 Task: Look for space in Sassuolo, Italy from 2nd September, 2023 to 10th September, 2023 for 1 adult in price range Rs.5000 to Rs.16000. Place can be private room with 1  bedroom having 1 bed and 1 bathroom. Property type can be house, flat, guest house, hotel. Booking option can be shelf check-in. Required host language is English.
Action: Mouse moved to (428, 120)
Screenshot: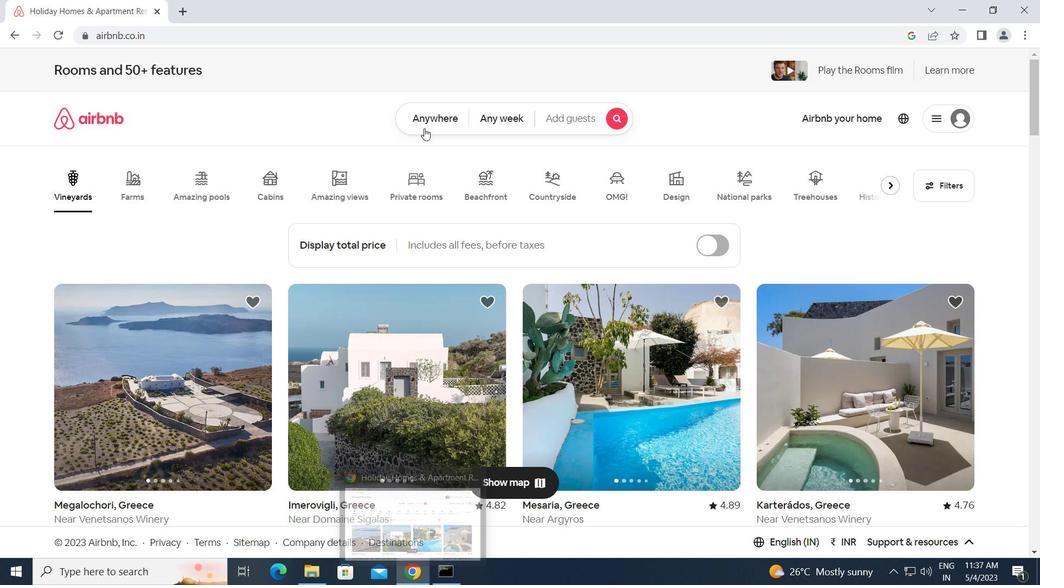 
Action: Mouse pressed left at (428, 120)
Screenshot: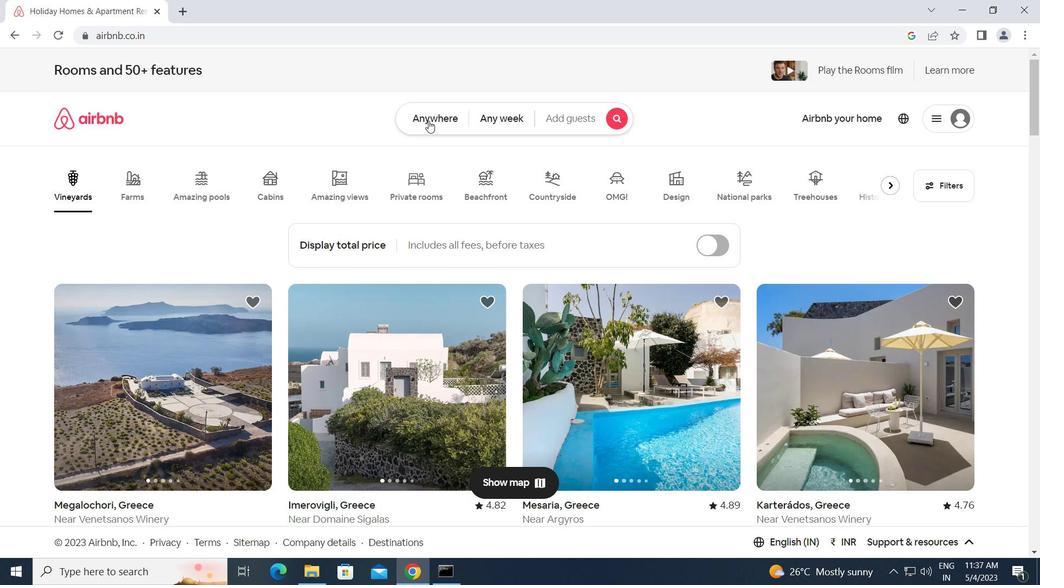 
Action: Mouse moved to (366, 170)
Screenshot: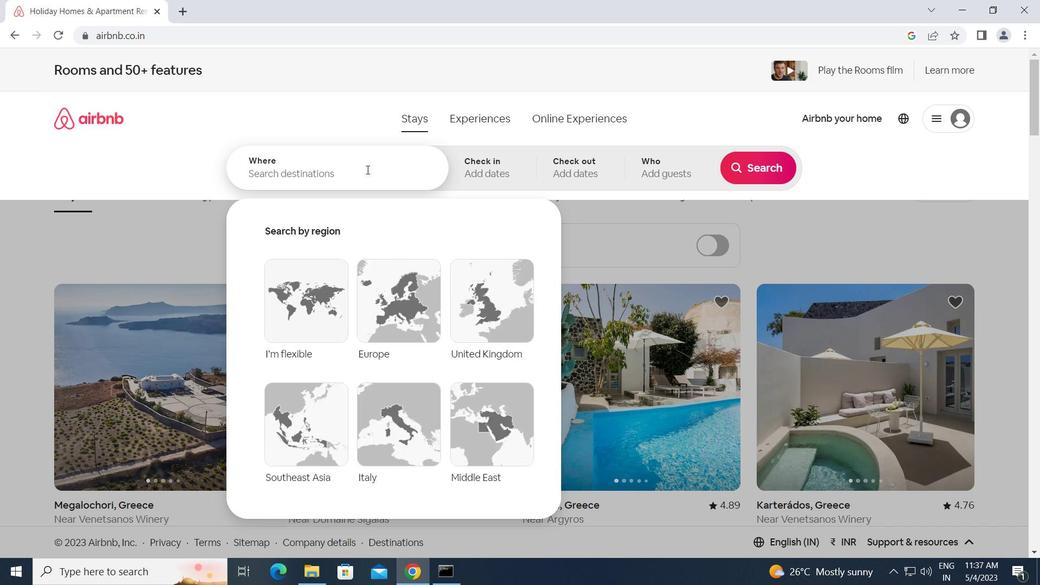 
Action: Mouse pressed left at (366, 170)
Screenshot: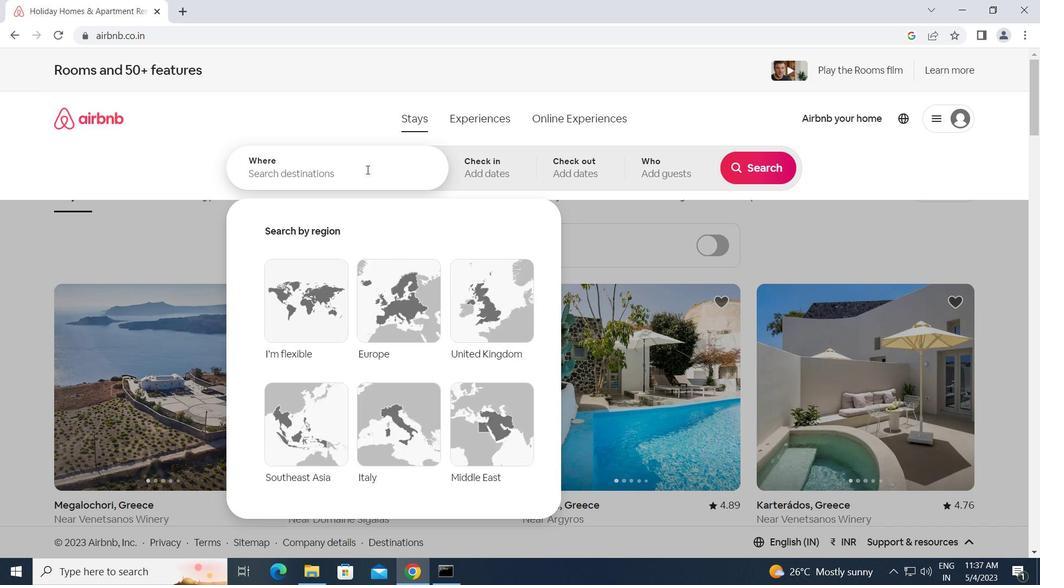 
Action: Key pressed s<Key.caps_lock>assuolo,<Key.space><Key.caps_lock>i<Key.caps_lock>taly<Key.enter>
Screenshot: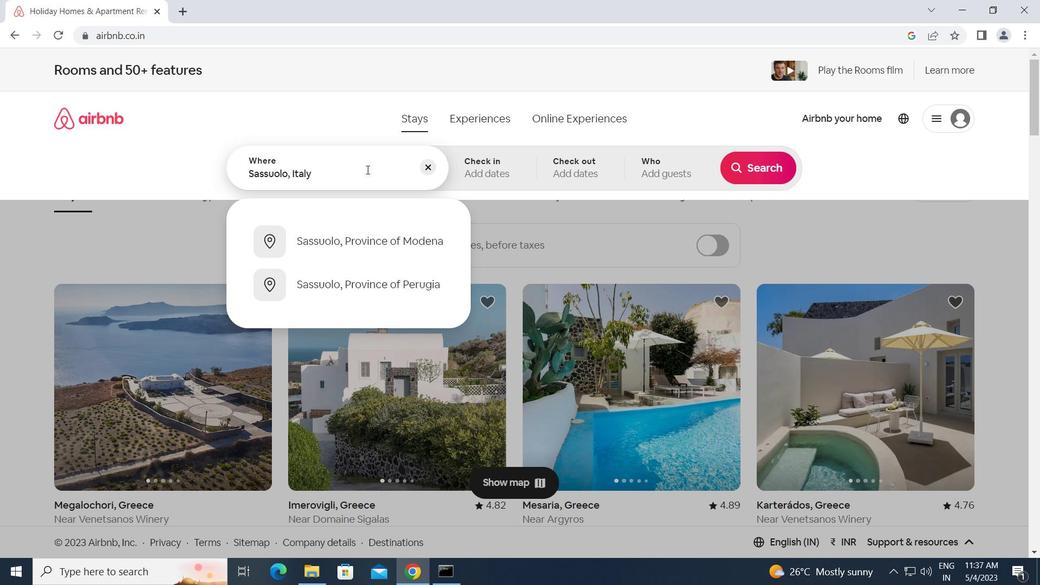 
Action: Mouse moved to (755, 281)
Screenshot: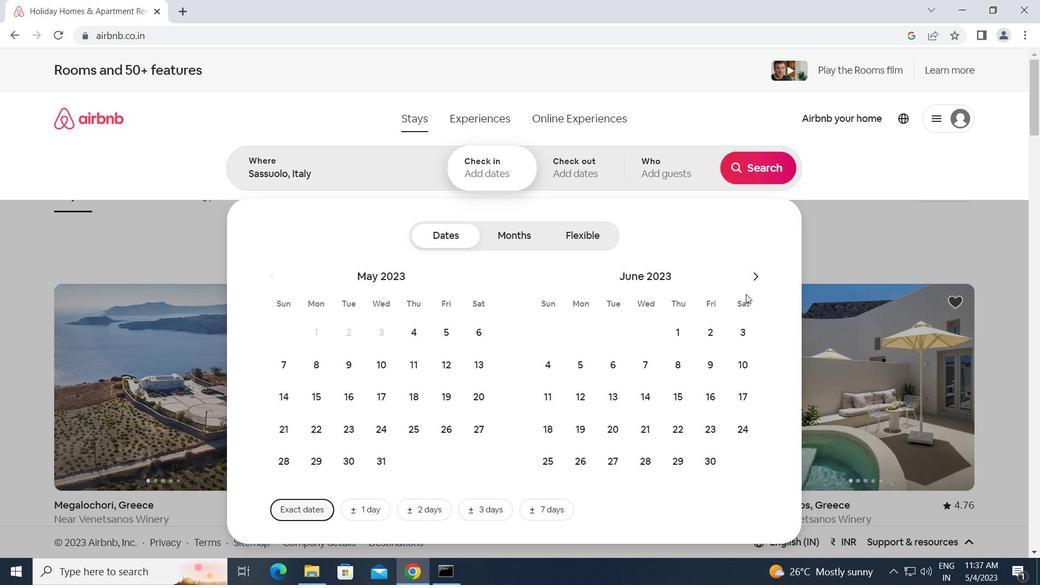 
Action: Mouse pressed left at (755, 281)
Screenshot: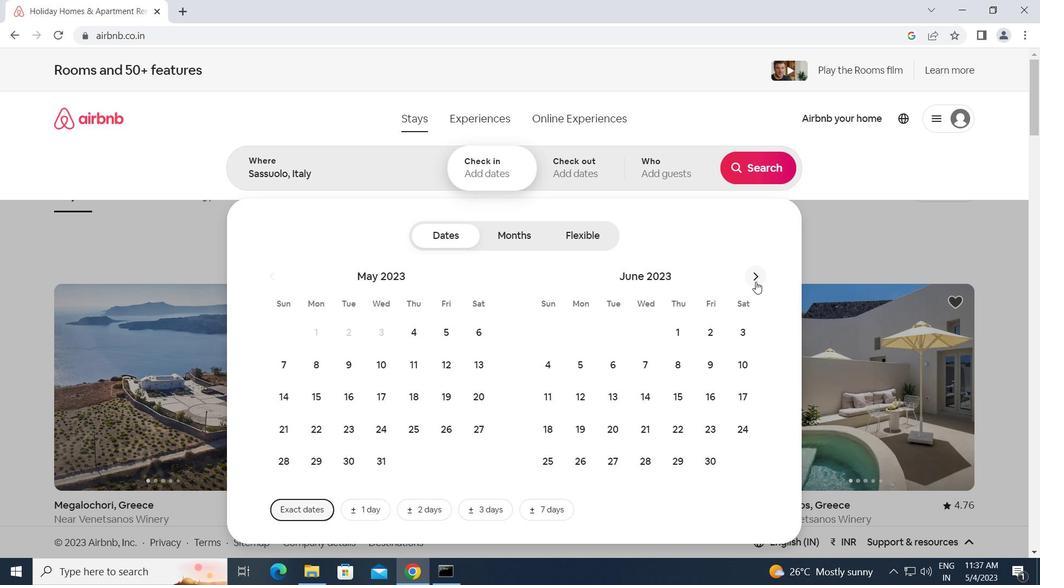 
Action: Mouse pressed left at (755, 281)
Screenshot: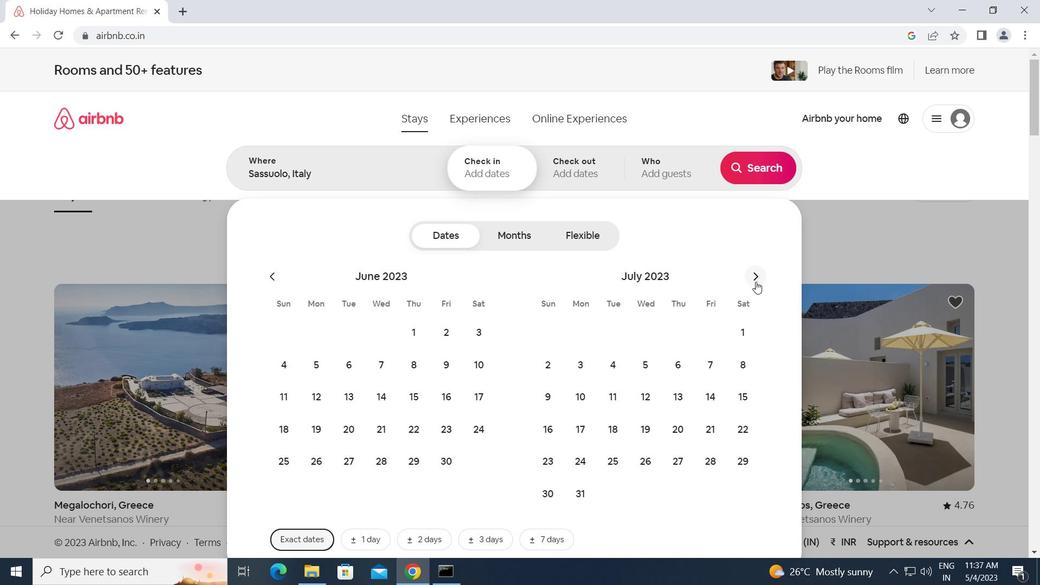 
Action: Mouse pressed left at (755, 281)
Screenshot: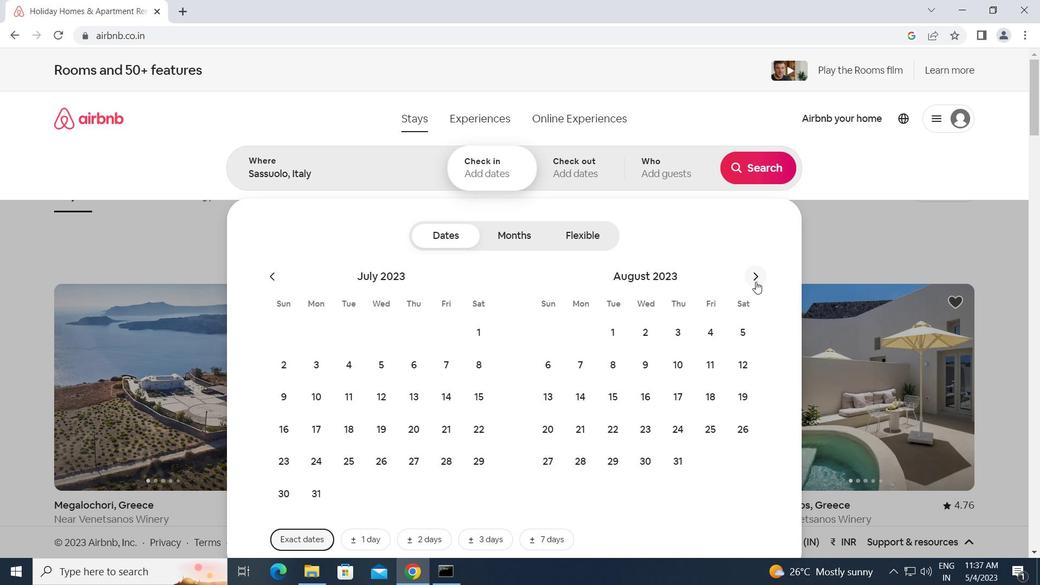 
Action: Mouse moved to (739, 332)
Screenshot: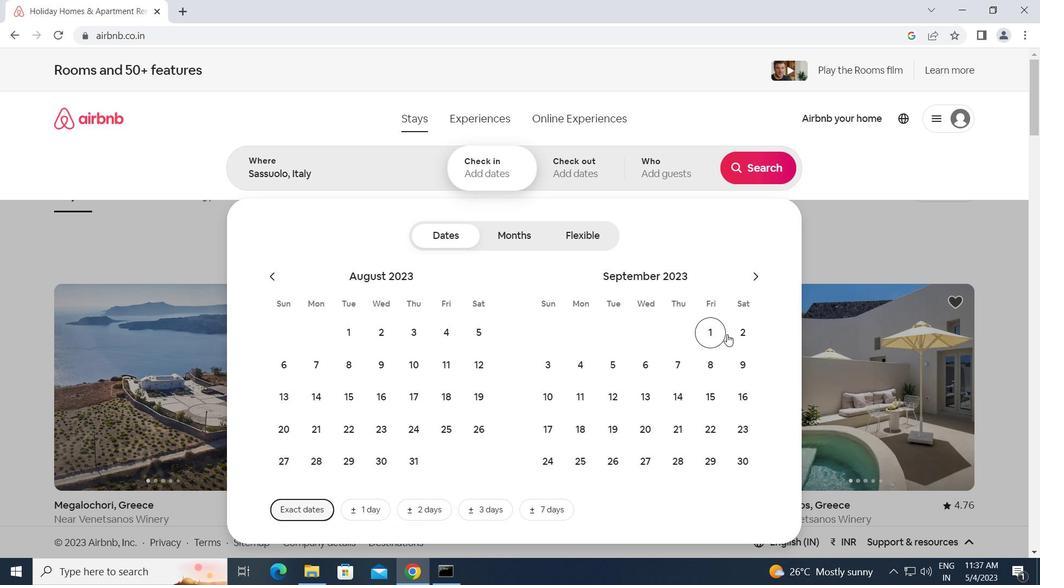 
Action: Mouse pressed left at (739, 332)
Screenshot: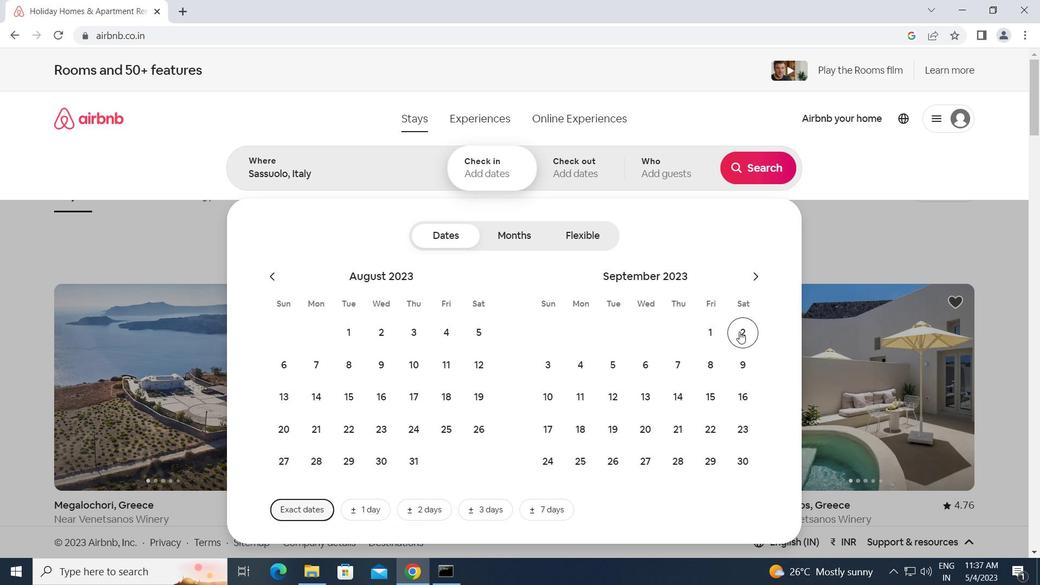 
Action: Mouse moved to (538, 392)
Screenshot: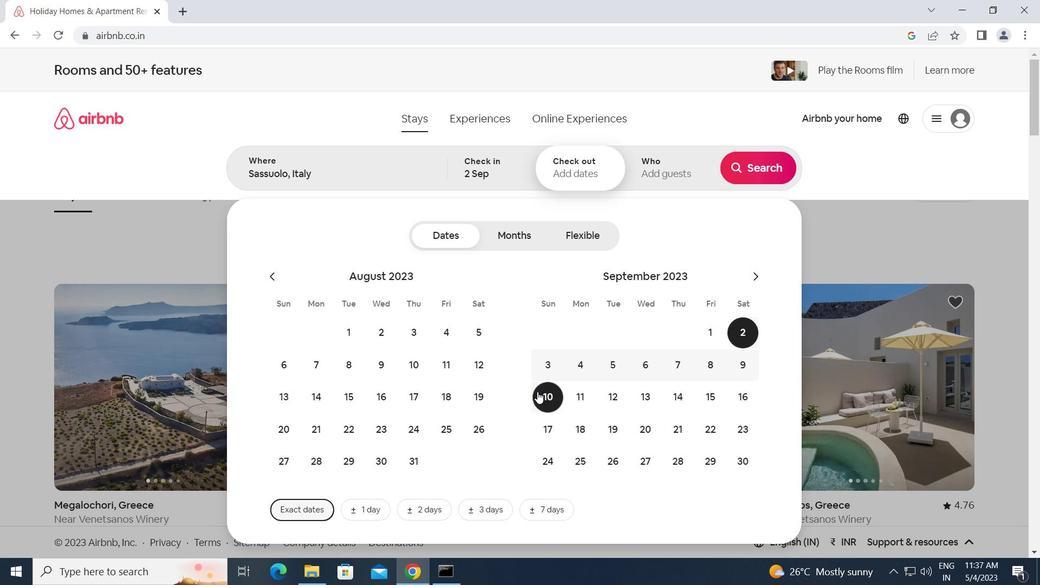 
Action: Mouse pressed left at (538, 392)
Screenshot: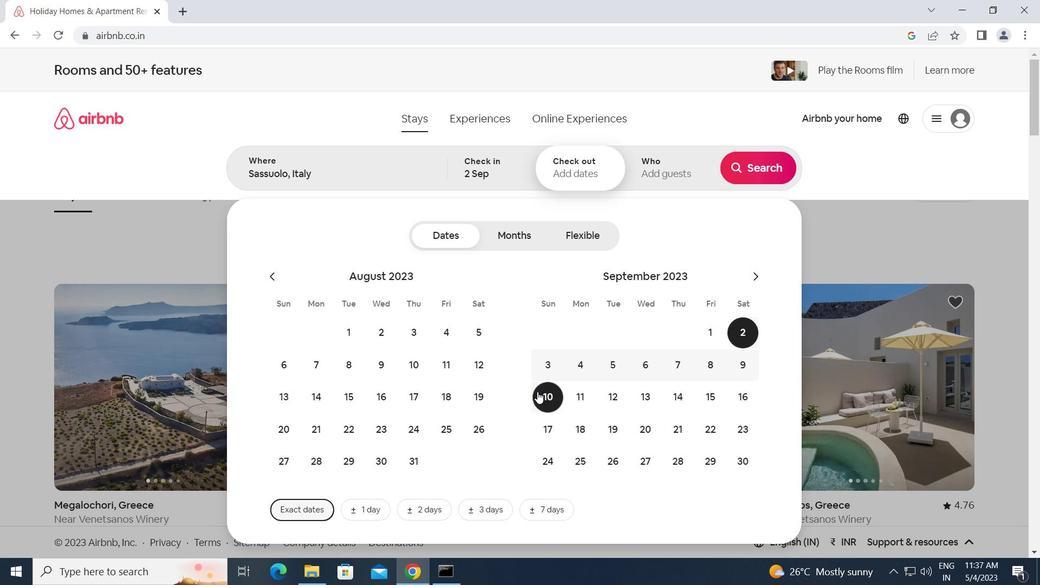 
Action: Mouse moved to (650, 165)
Screenshot: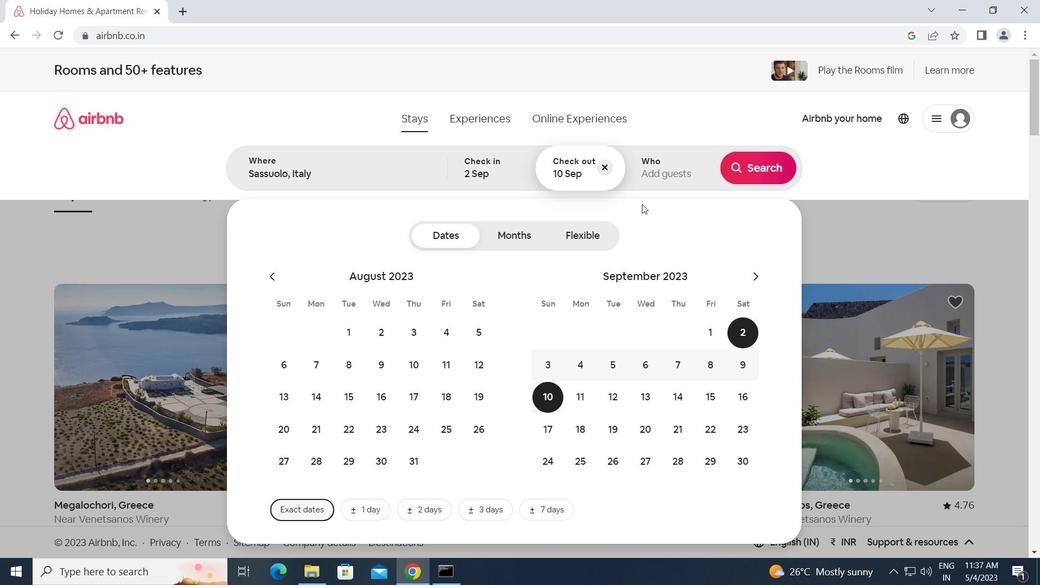 
Action: Mouse pressed left at (650, 165)
Screenshot: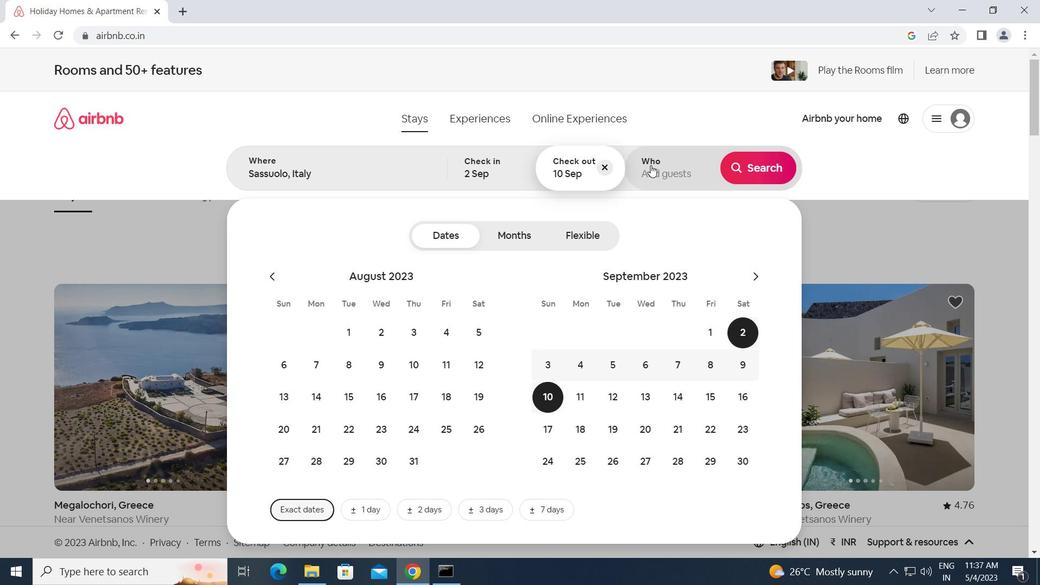 
Action: Mouse moved to (753, 240)
Screenshot: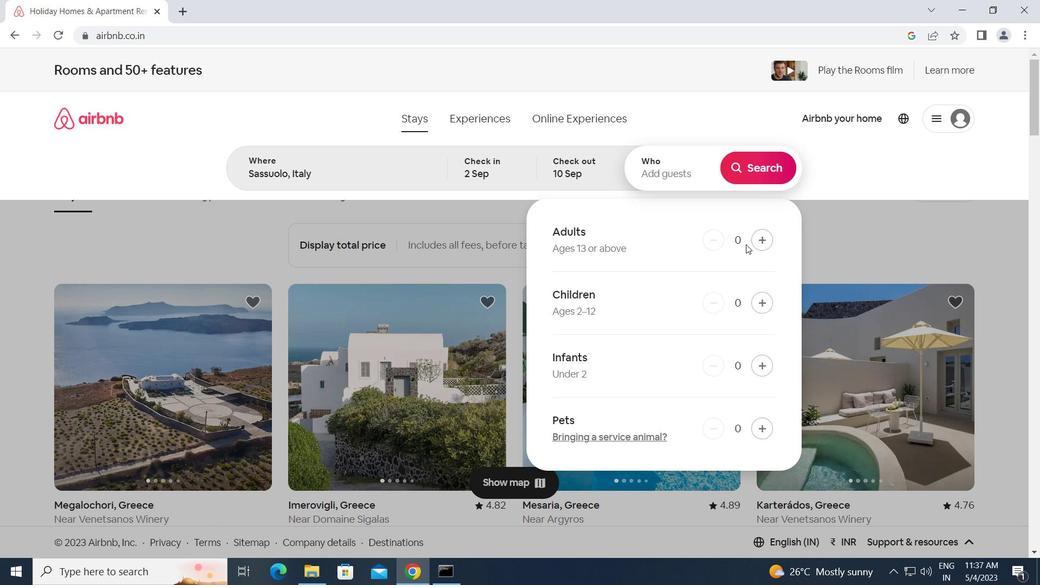 
Action: Mouse pressed left at (753, 240)
Screenshot: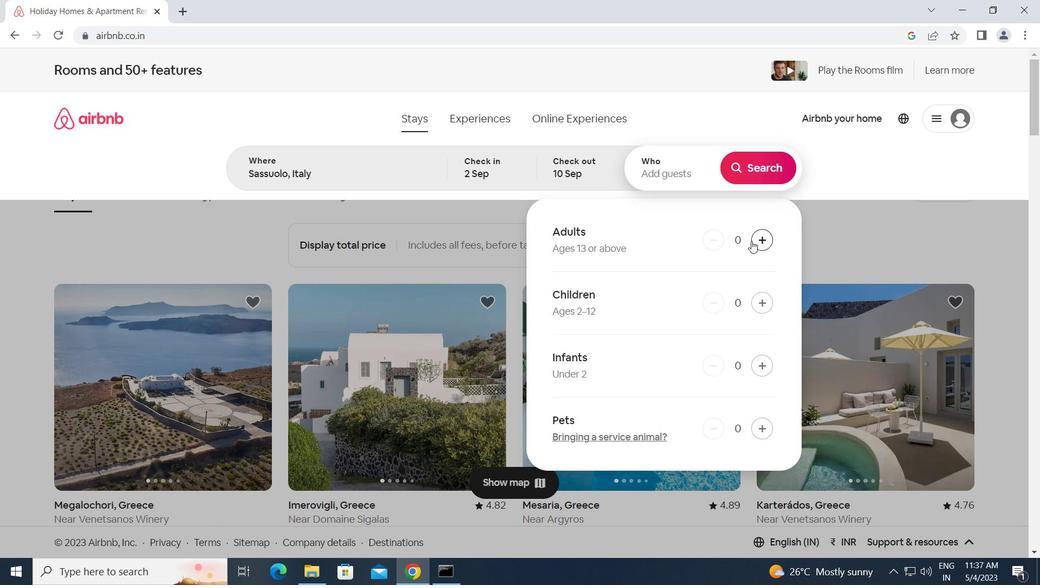 
Action: Mouse moved to (758, 166)
Screenshot: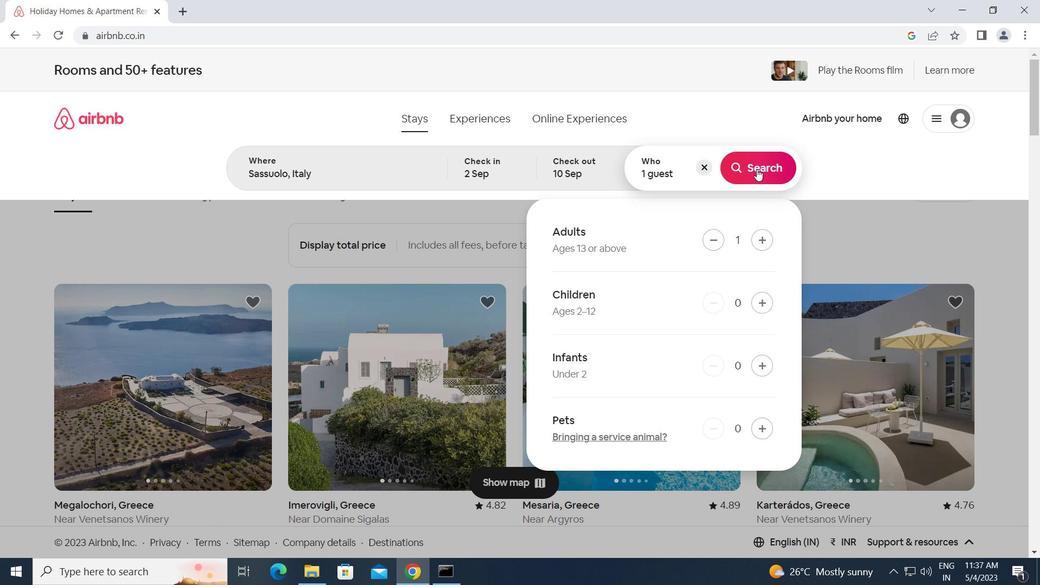 
Action: Mouse pressed left at (758, 166)
Screenshot: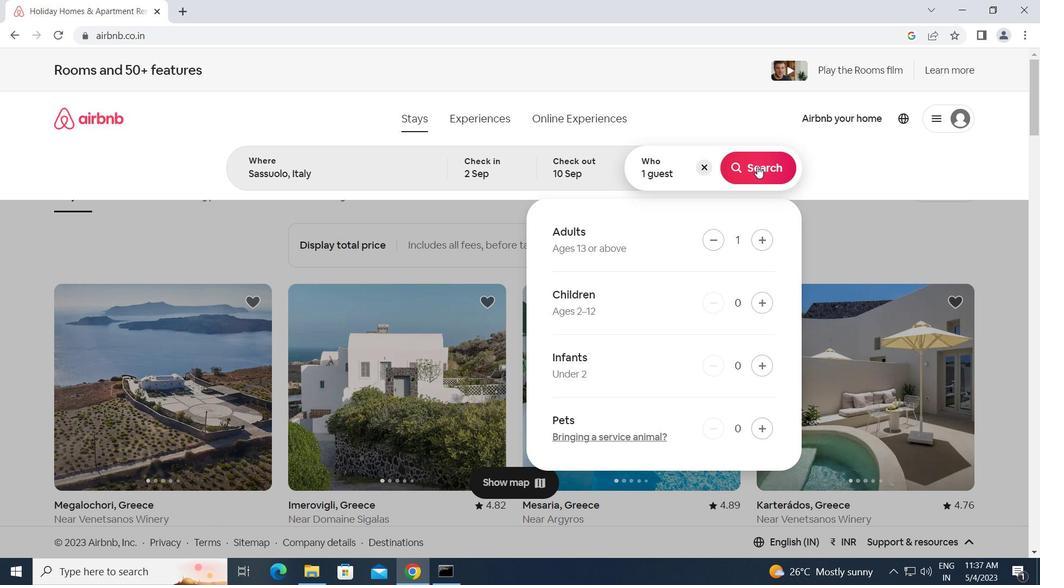 
Action: Mouse moved to (977, 126)
Screenshot: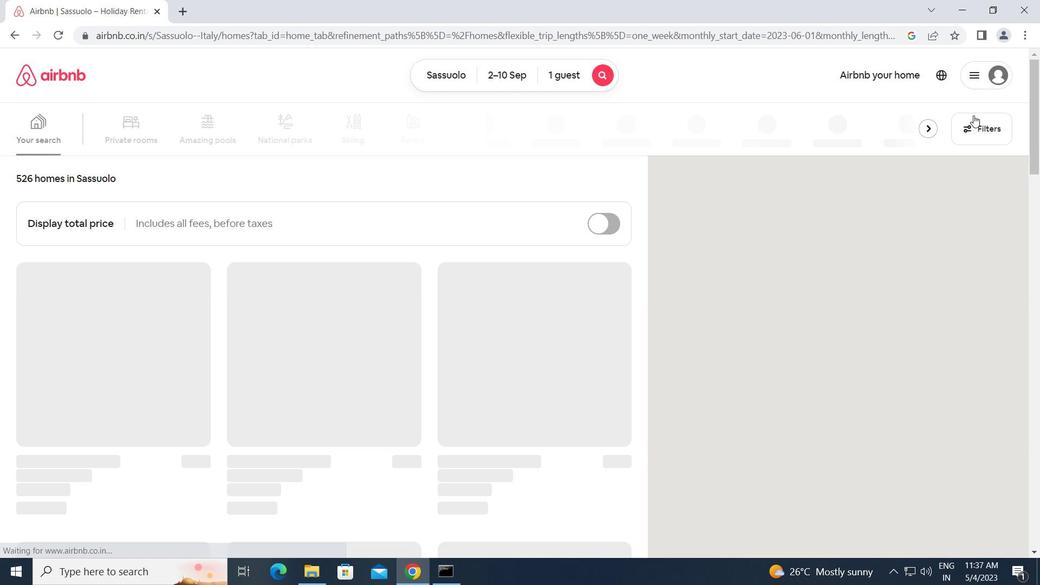 
Action: Mouse pressed left at (977, 126)
Screenshot: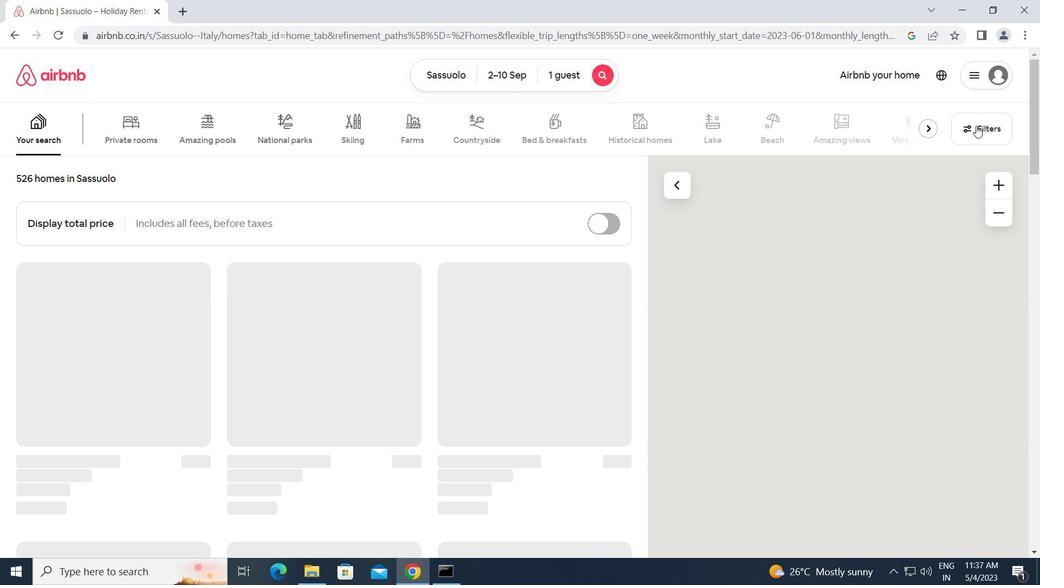 
Action: Mouse moved to (342, 299)
Screenshot: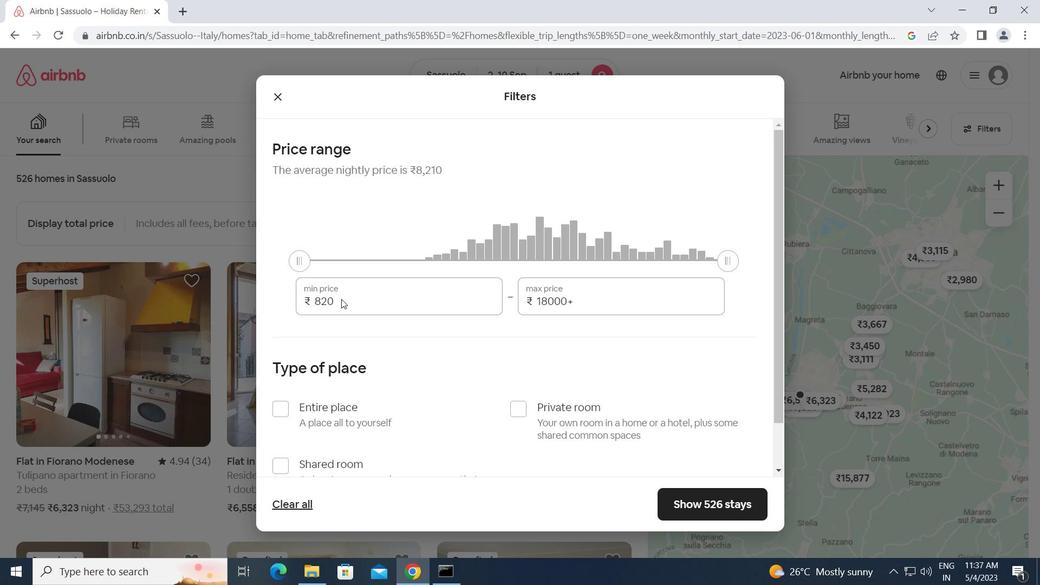 
Action: Mouse pressed left at (342, 299)
Screenshot: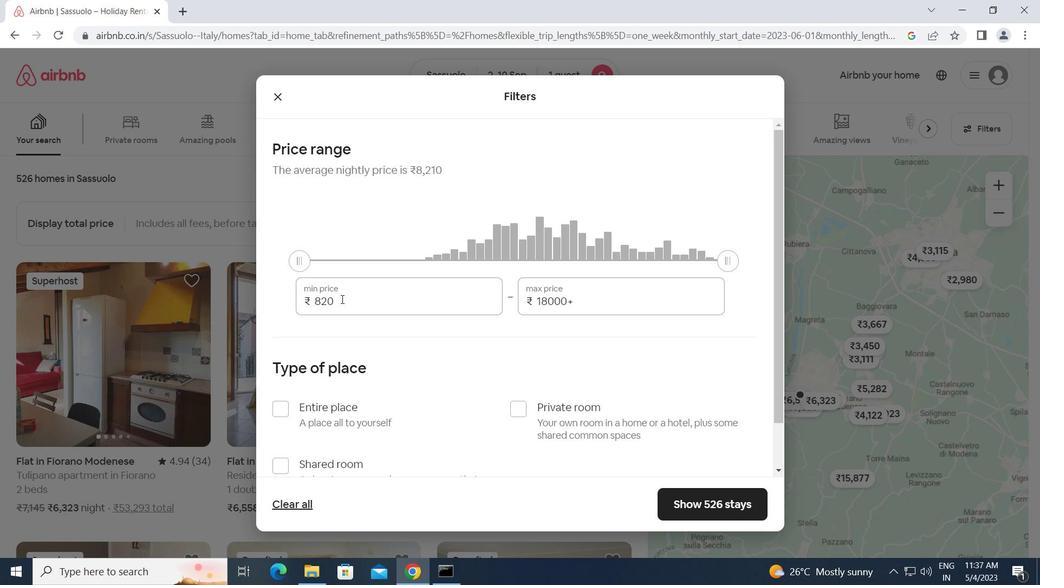 
Action: Mouse moved to (311, 302)
Screenshot: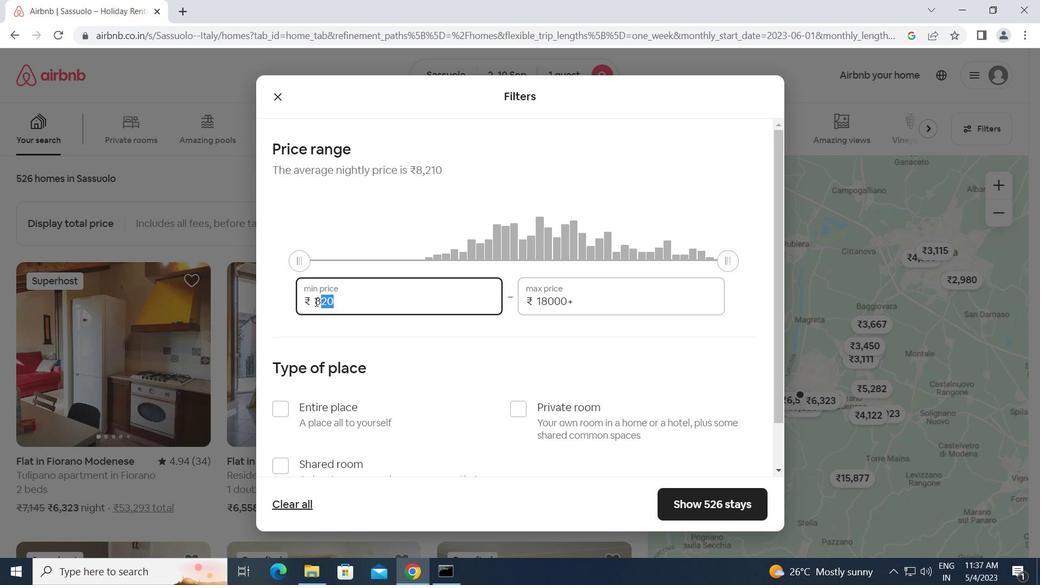 
Action: Key pressed 8<Key.backspace>5000
Screenshot: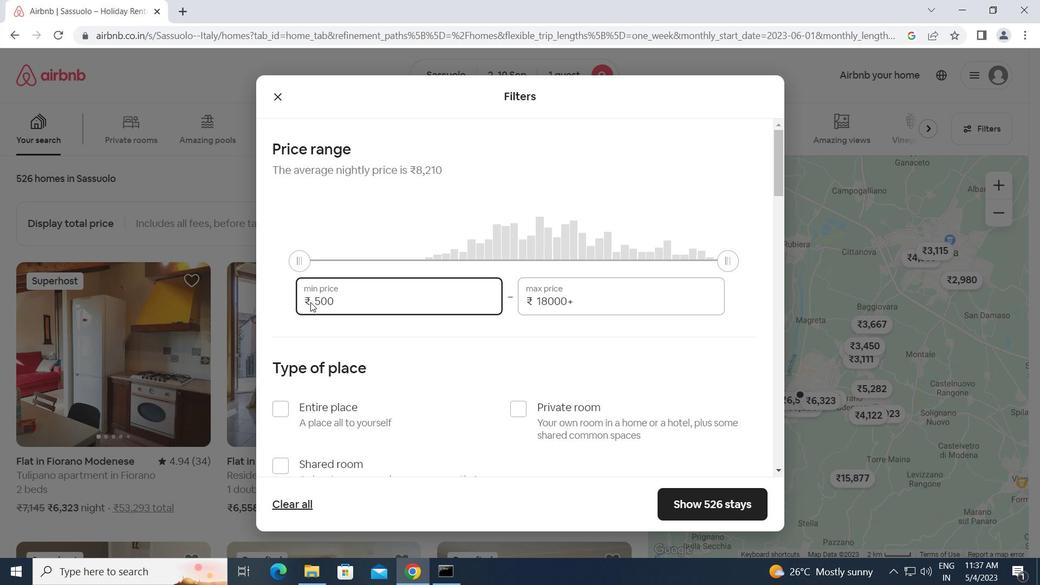 
Action: Mouse moved to (289, 359)
Screenshot: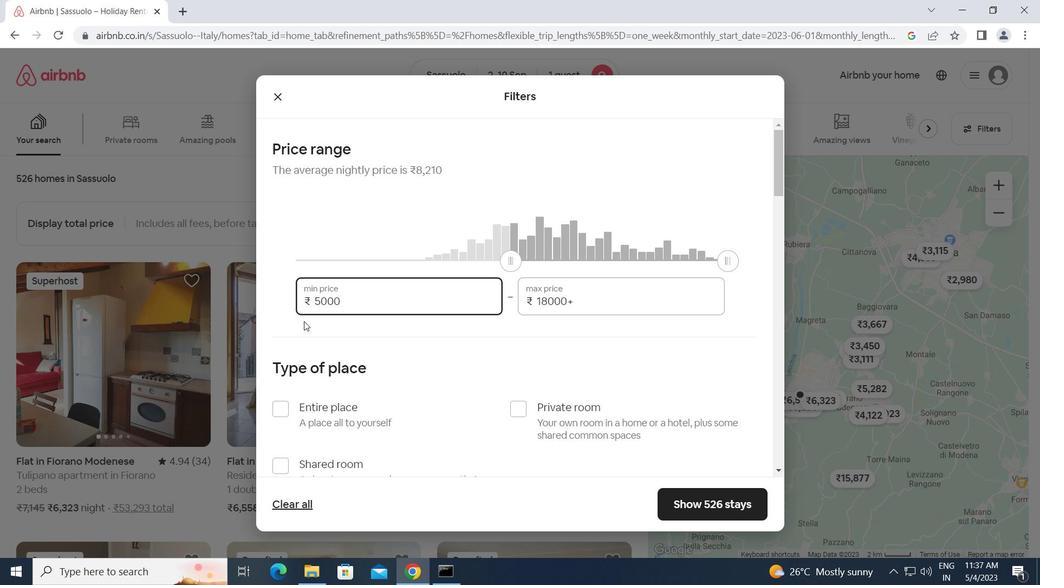 
Action: Key pressed <Key.tab>16000
Screenshot: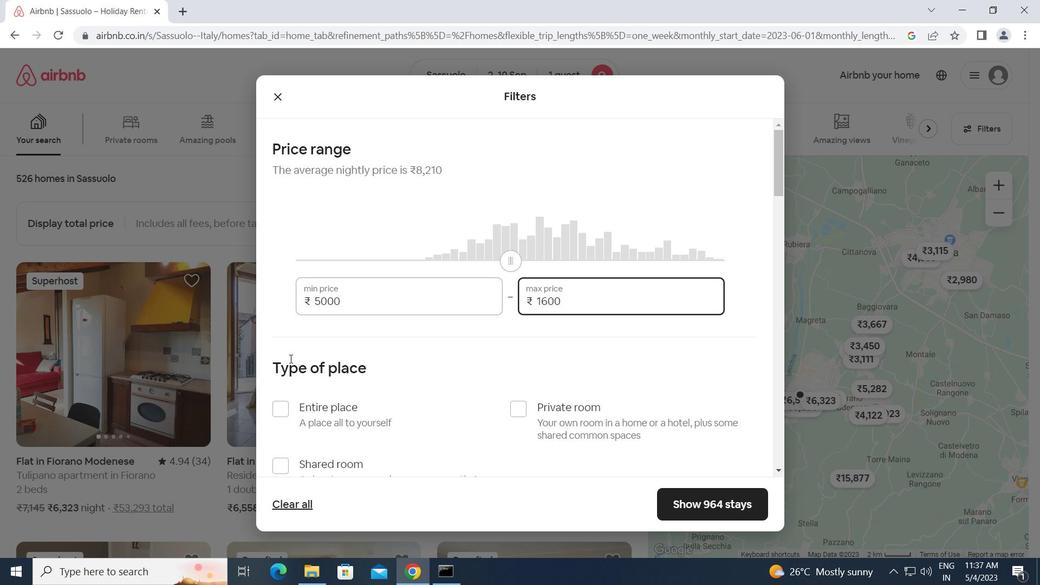 
Action: Mouse moved to (523, 403)
Screenshot: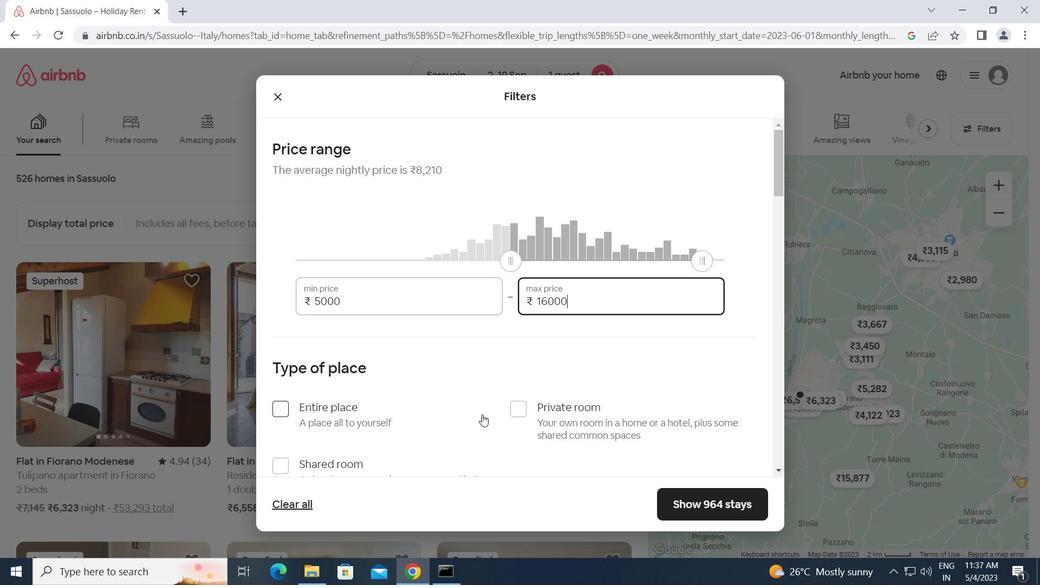 
Action: Mouse pressed left at (523, 403)
Screenshot: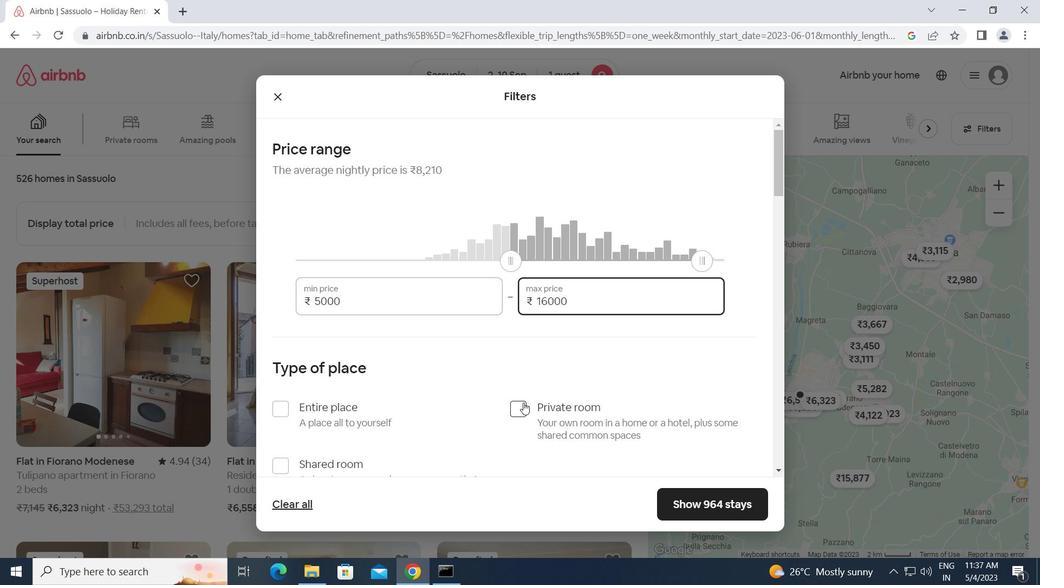 
Action: Mouse moved to (480, 424)
Screenshot: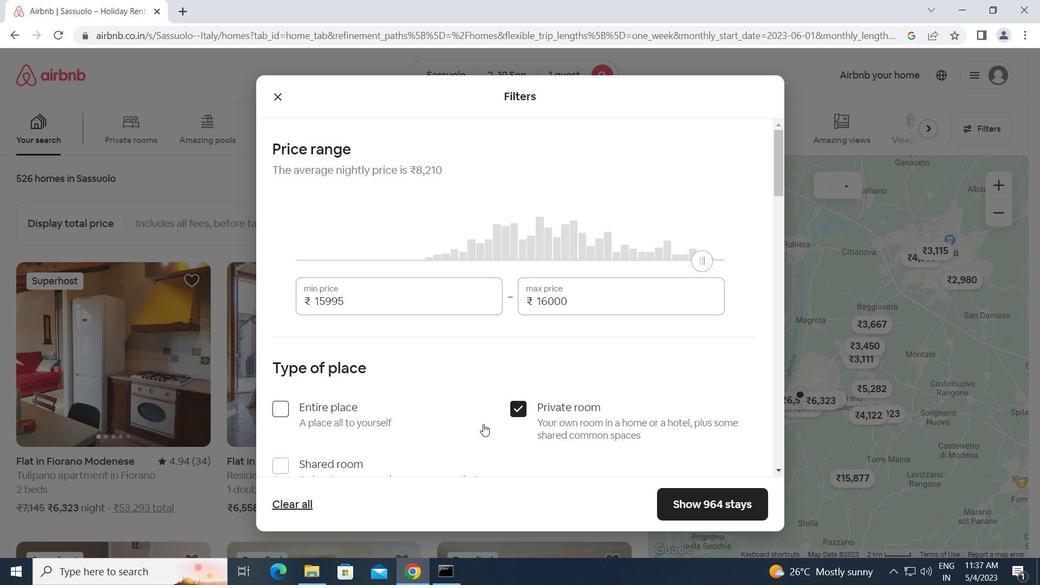 
Action: Mouse scrolled (480, 424) with delta (0, 0)
Screenshot: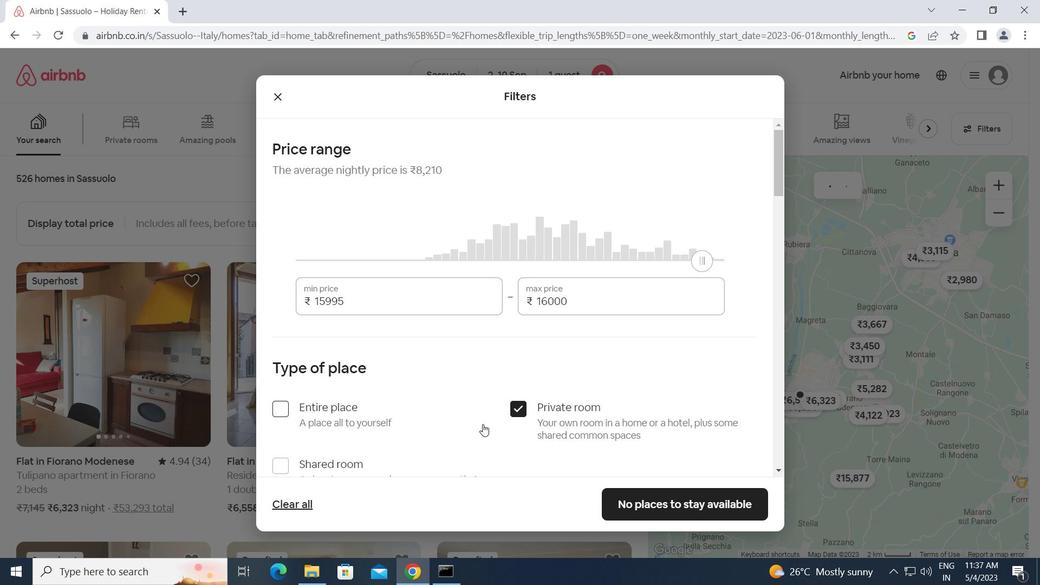 
Action: Mouse scrolled (480, 424) with delta (0, 0)
Screenshot: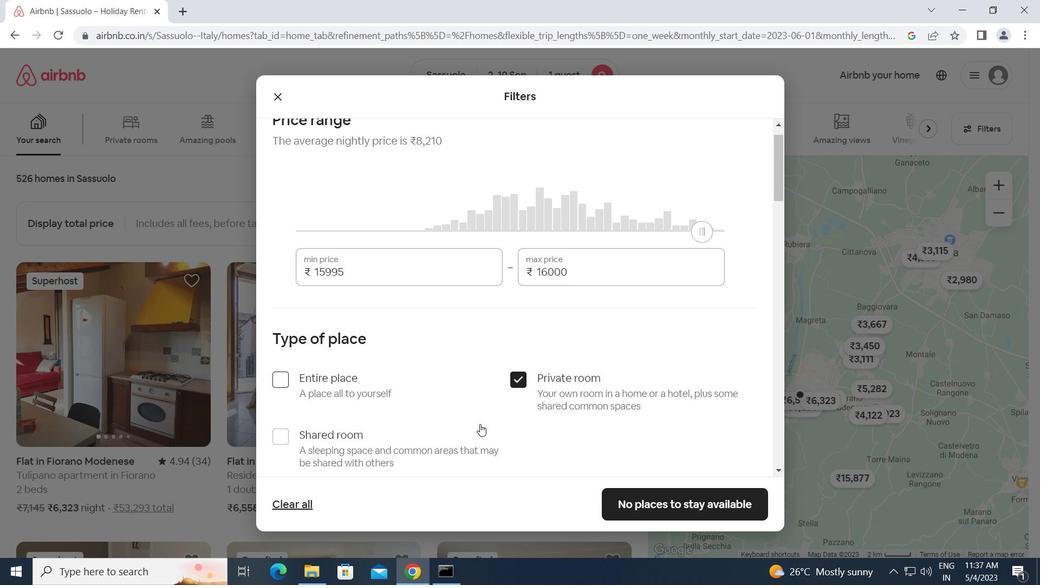 
Action: Mouse scrolled (480, 424) with delta (0, 0)
Screenshot: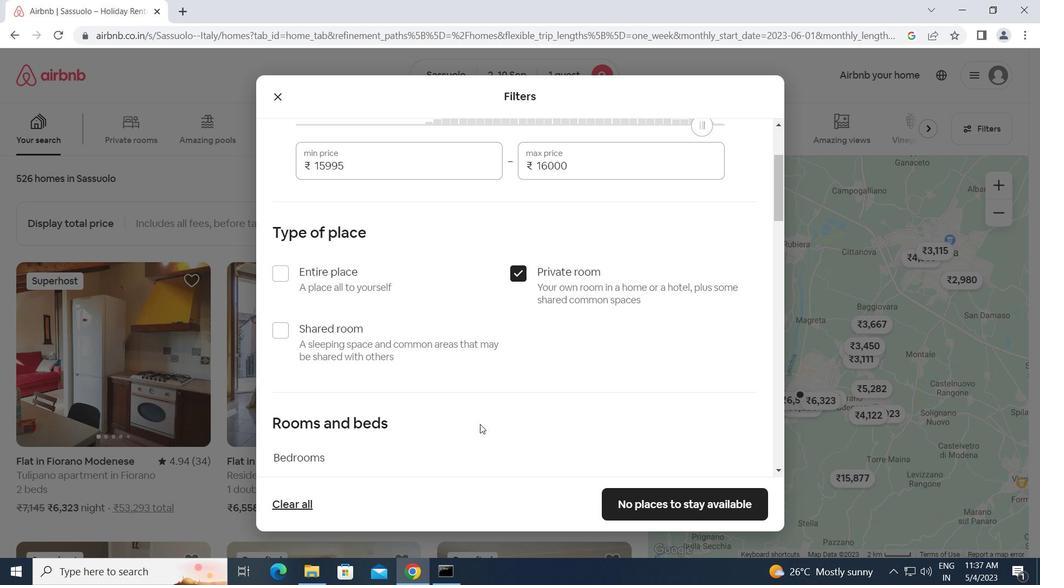 
Action: Mouse scrolled (480, 424) with delta (0, 0)
Screenshot: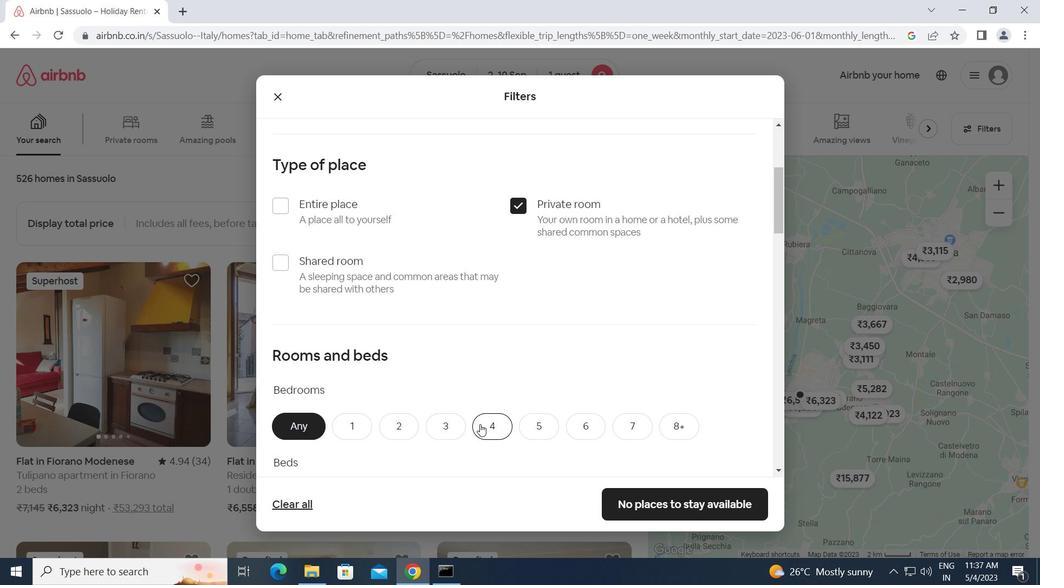 
Action: Mouse moved to (353, 361)
Screenshot: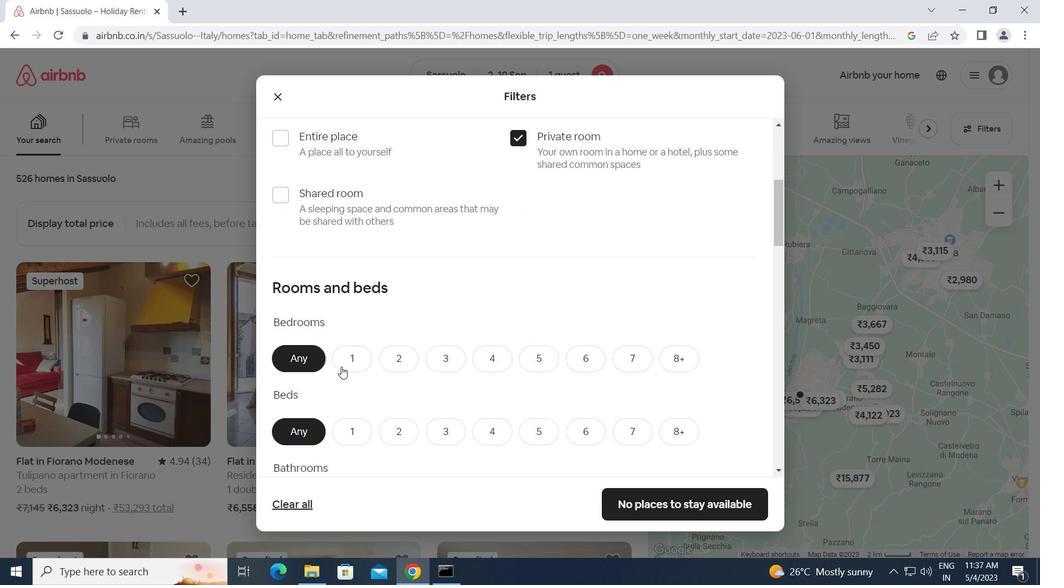 
Action: Mouse pressed left at (353, 361)
Screenshot: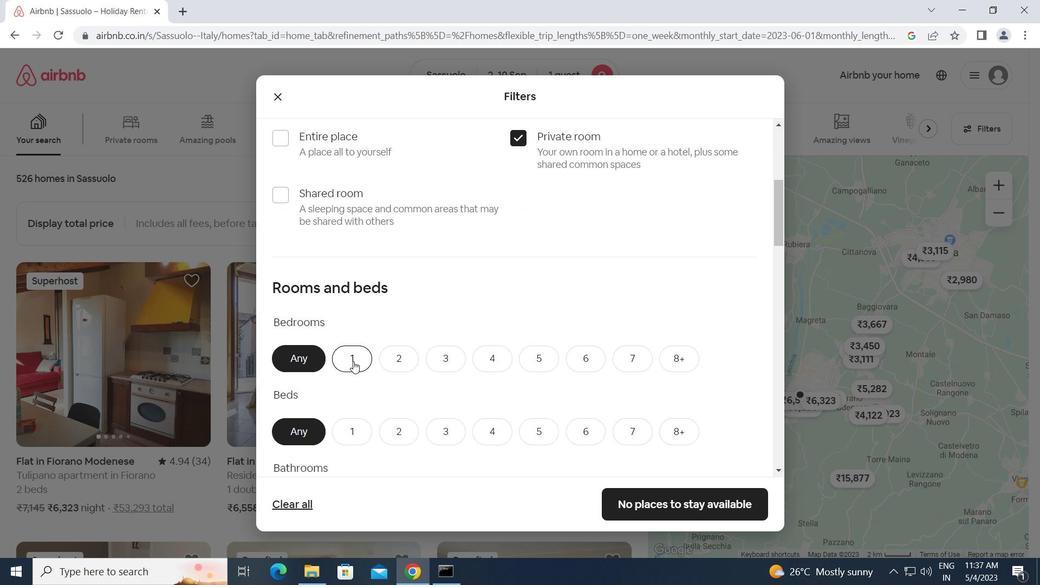 
Action: Mouse moved to (349, 431)
Screenshot: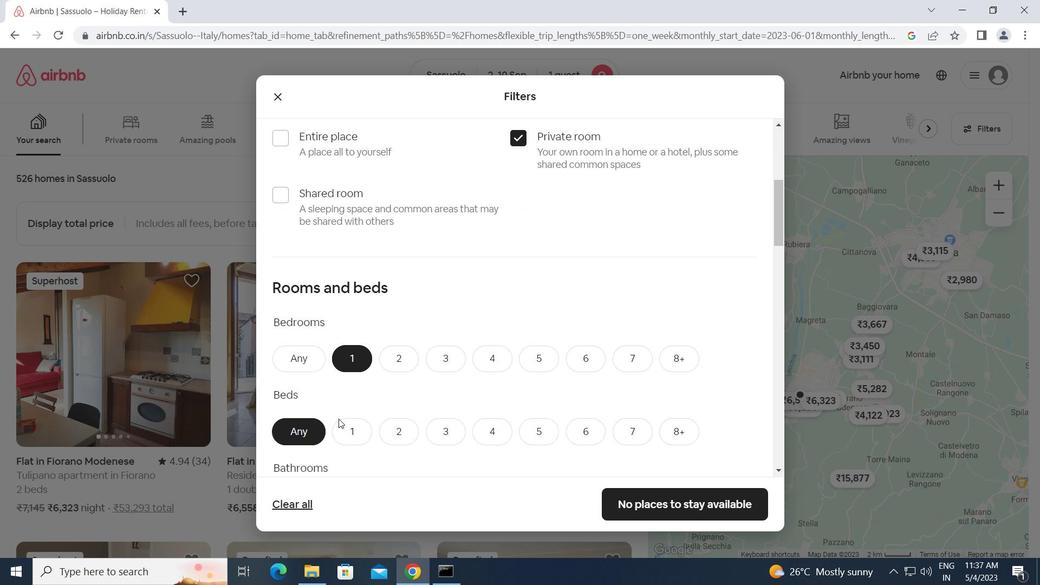 
Action: Mouse pressed left at (349, 431)
Screenshot: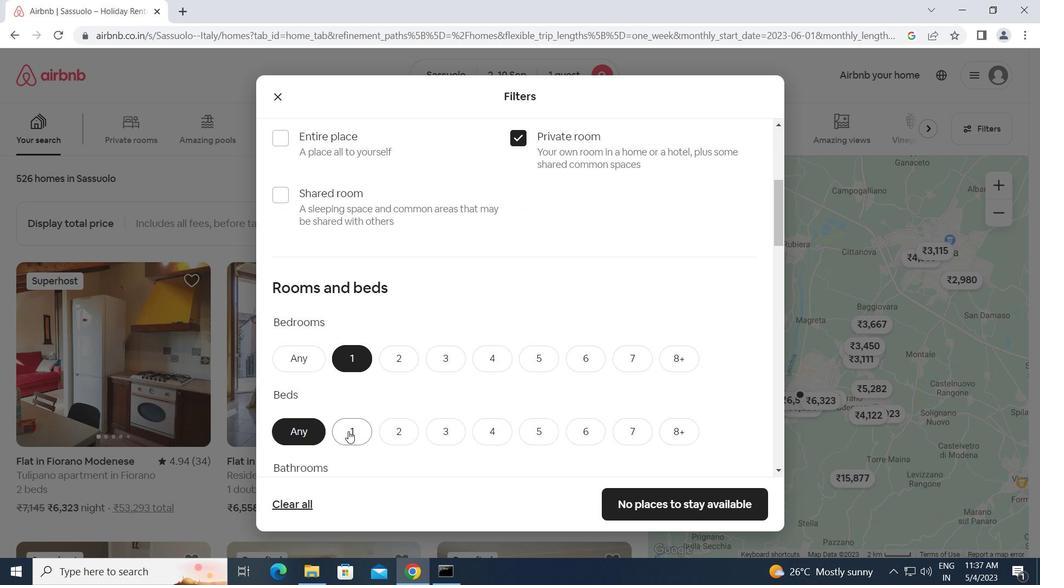 
Action: Mouse moved to (402, 431)
Screenshot: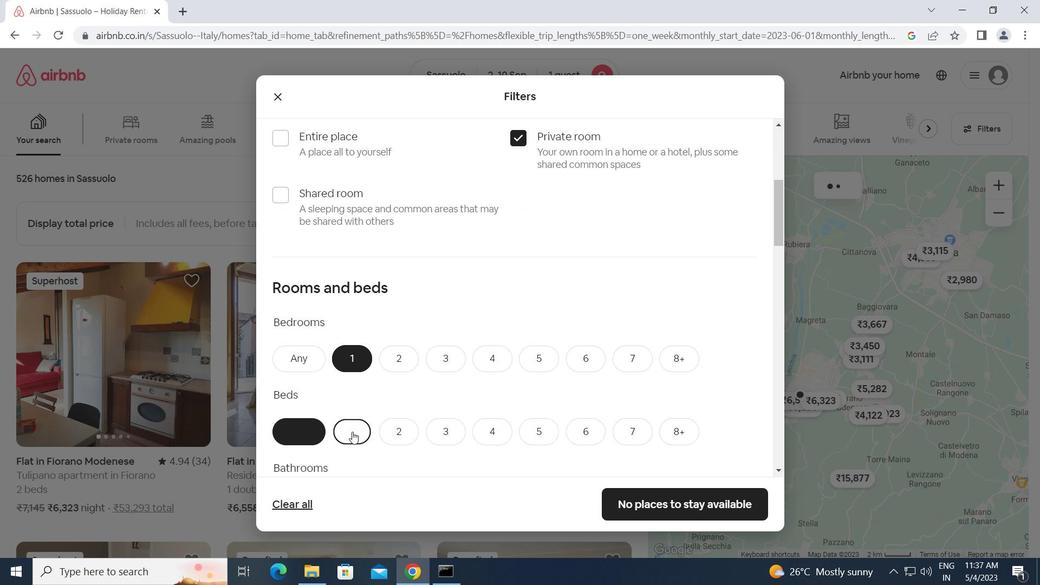 
Action: Mouse scrolled (402, 431) with delta (0, 0)
Screenshot: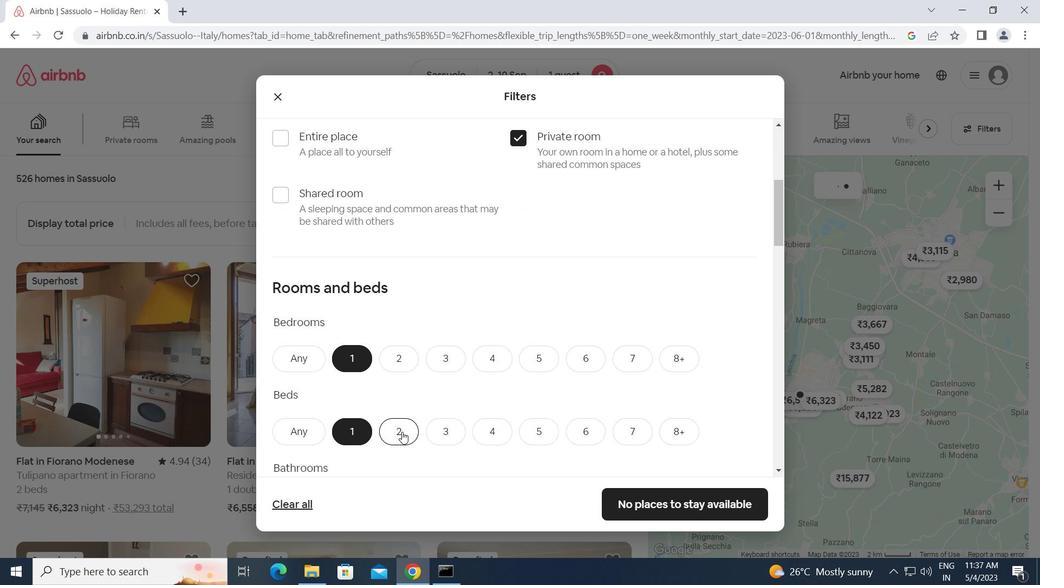 
Action: Mouse scrolled (402, 431) with delta (0, 0)
Screenshot: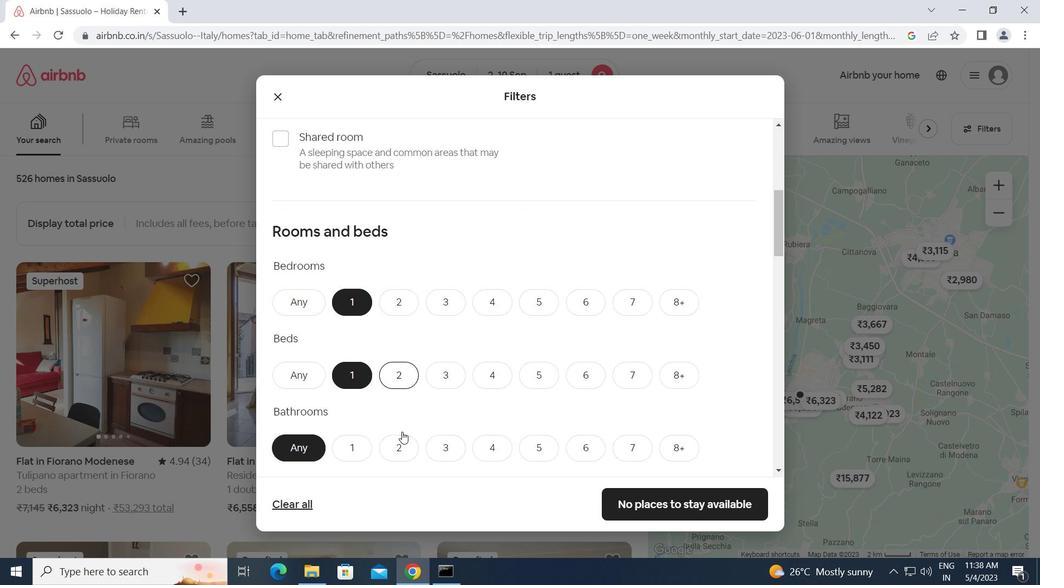 
Action: Mouse moved to (344, 364)
Screenshot: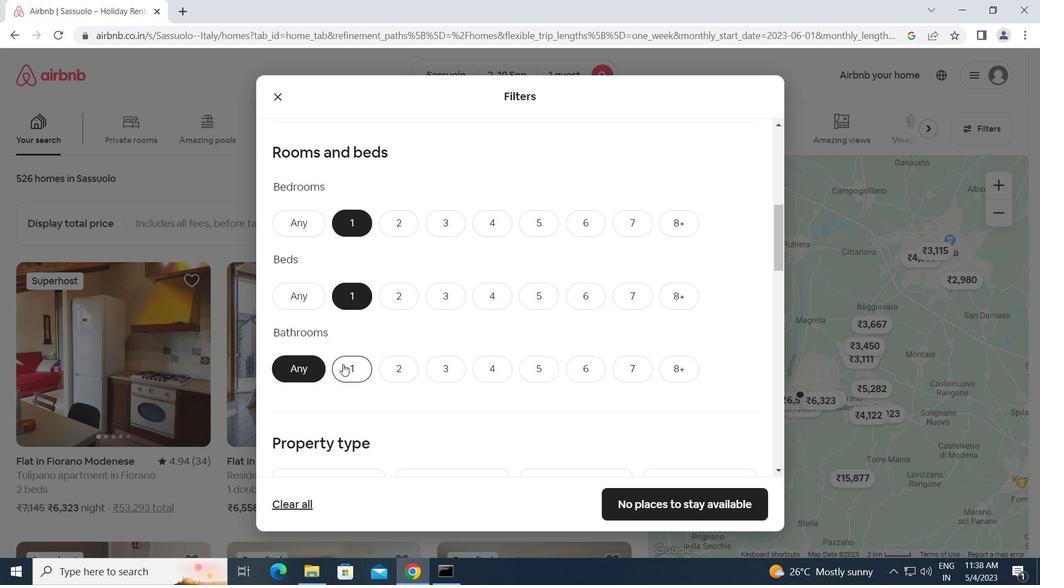 
Action: Mouse pressed left at (344, 364)
Screenshot: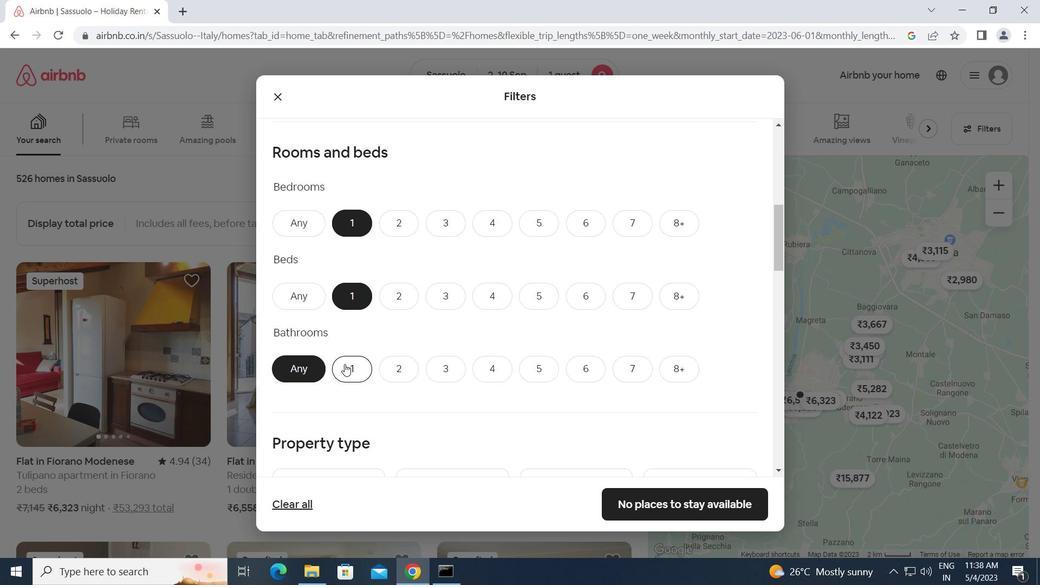 
Action: Mouse moved to (421, 393)
Screenshot: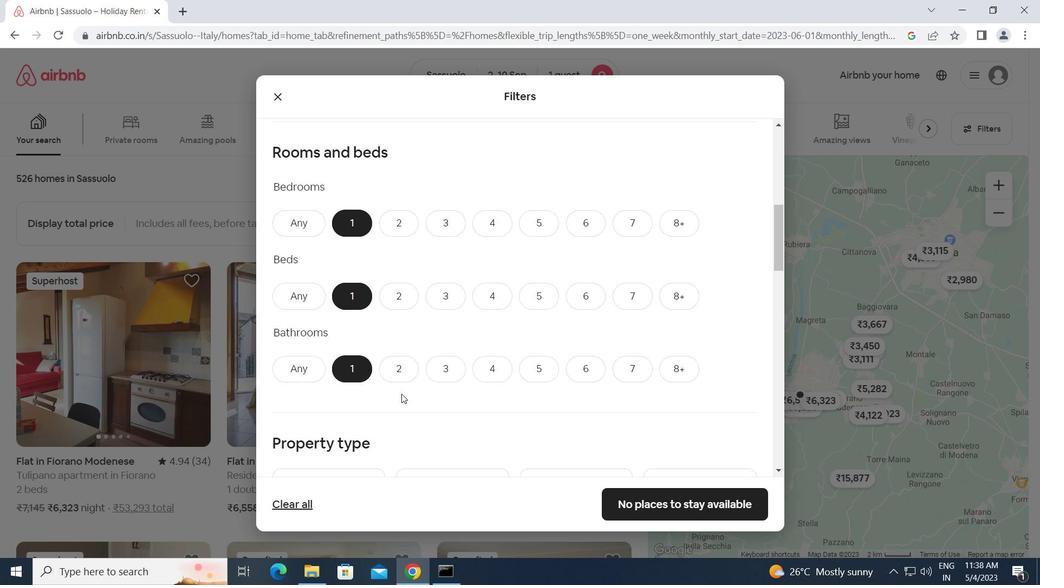 
Action: Mouse scrolled (421, 393) with delta (0, 0)
Screenshot: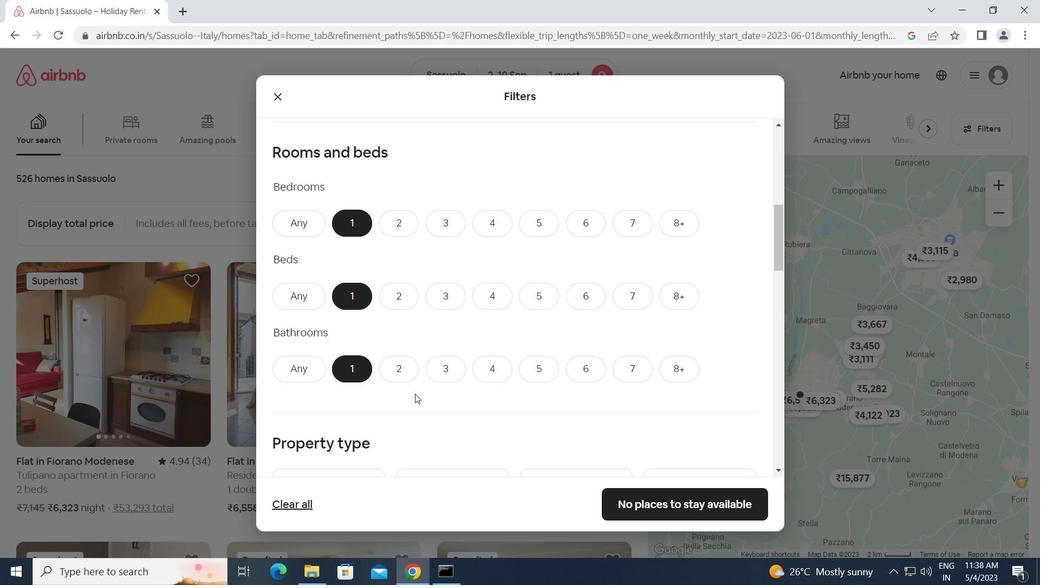 
Action: Mouse moved to (338, 430)
Screenshot: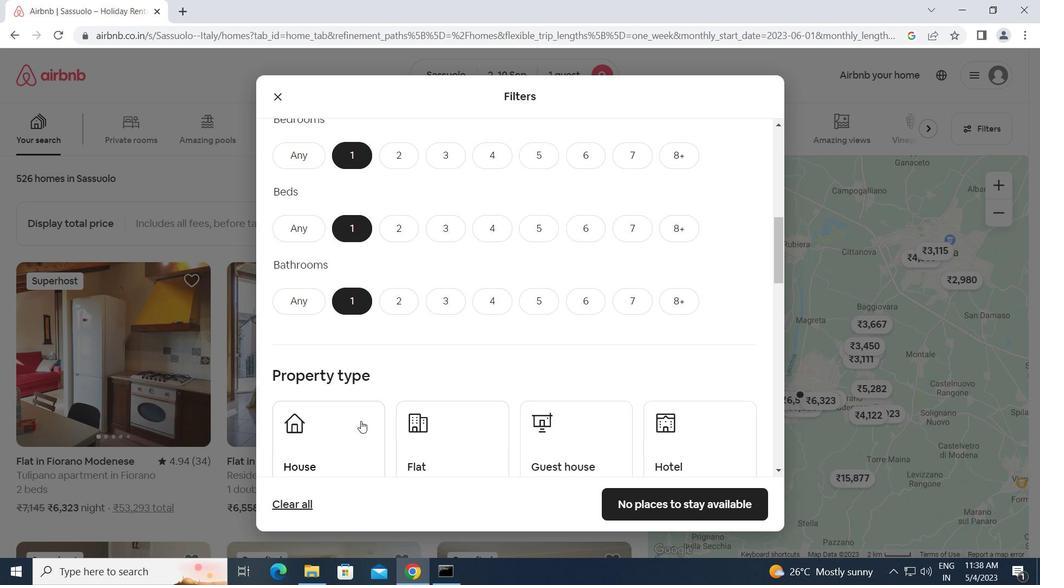 
Action: Mouse scrolled (338, 430) with delta (0, 0)
Screenshot: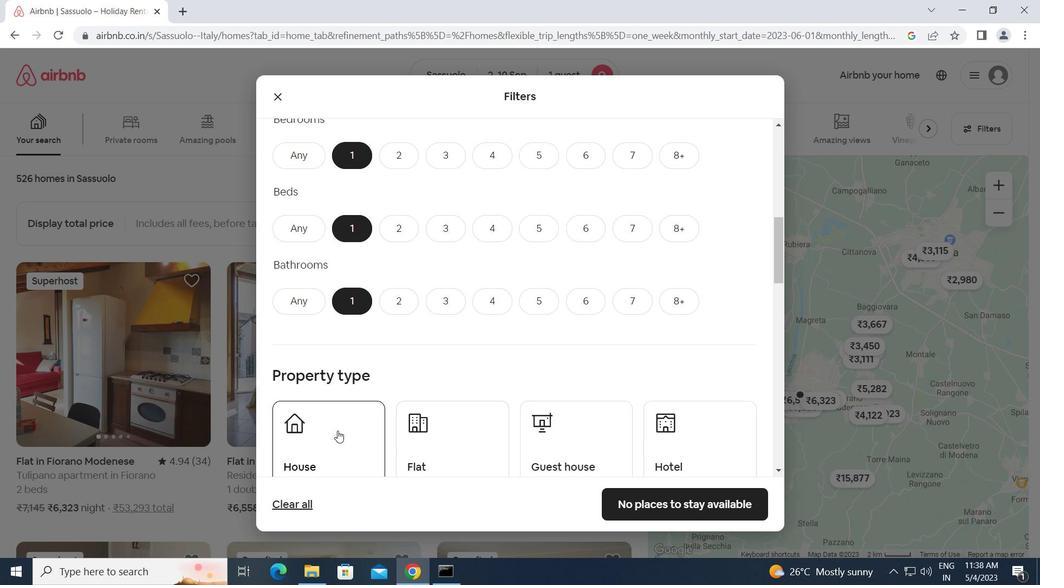 
Action: Mouse moved to (338, 389)
Screenshot: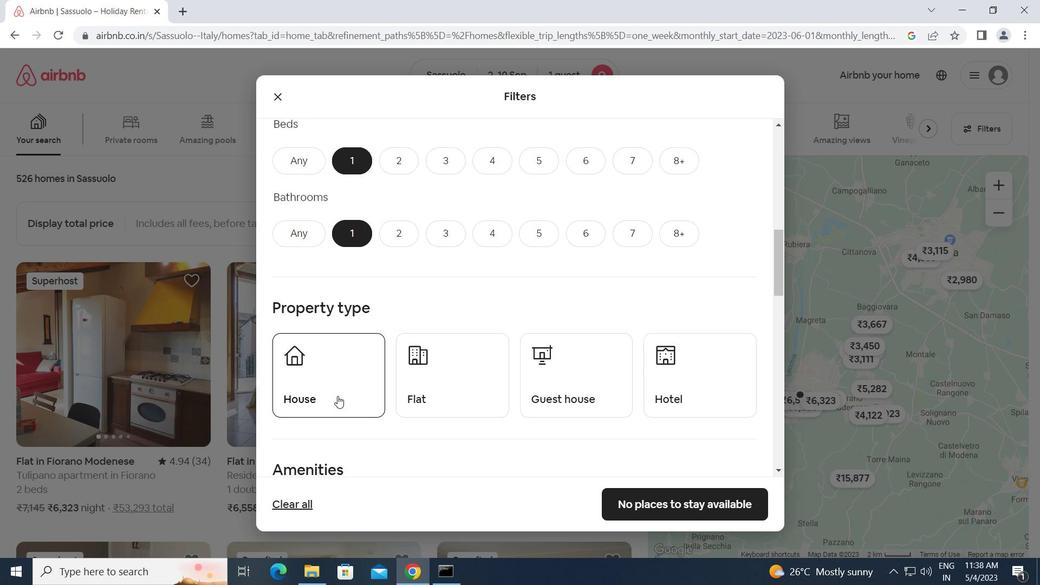
Action: Mouse pressed left at (338, 389)
Screenshot: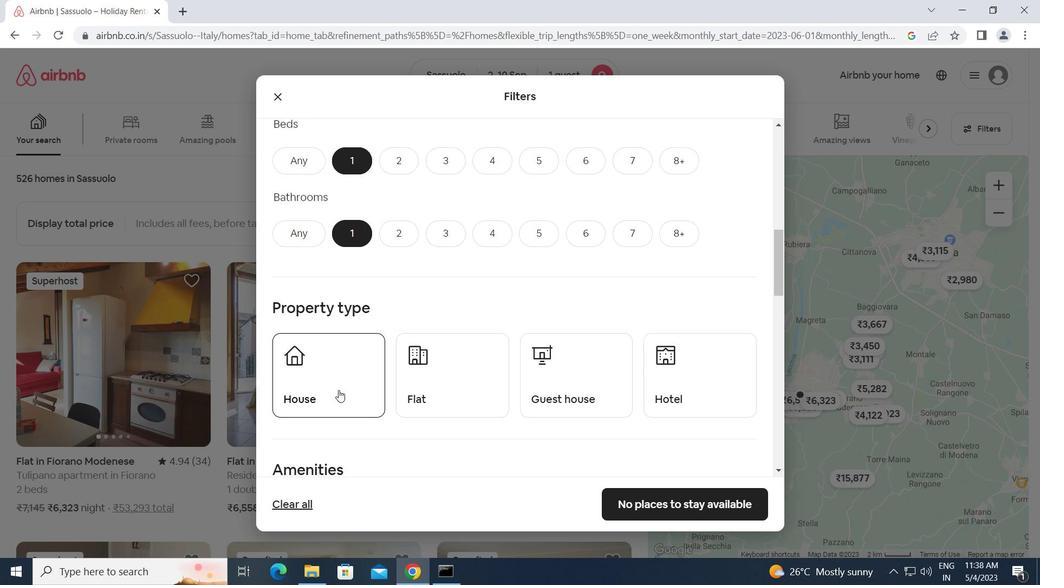 
Action: Mouse moved to (442, 382)
Screenshot: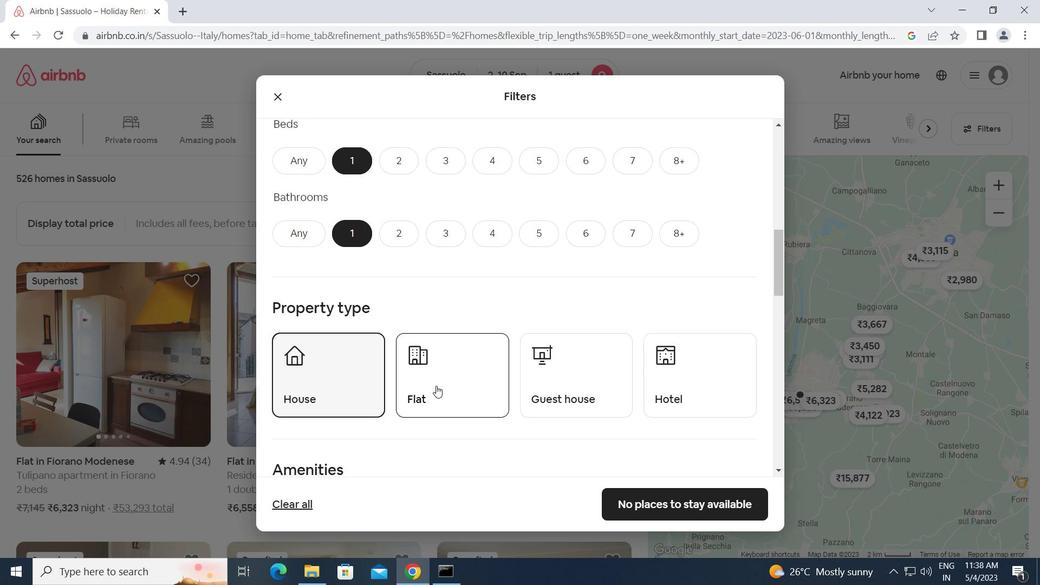 
Action: Mouse pressed left at (442, 382)
Screenshot: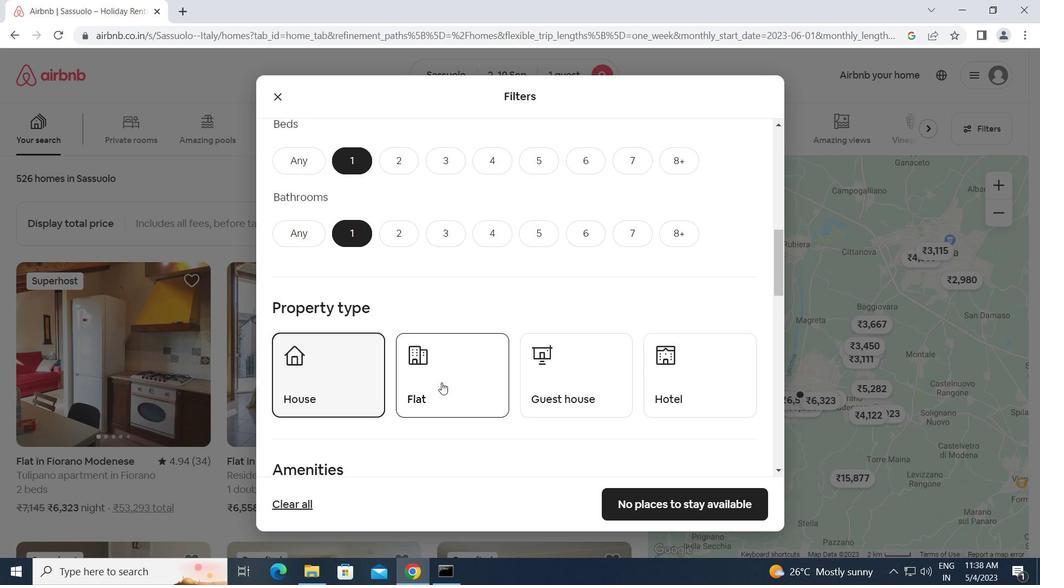 
Action: Mouse moved to (559, 376)
Screenshot: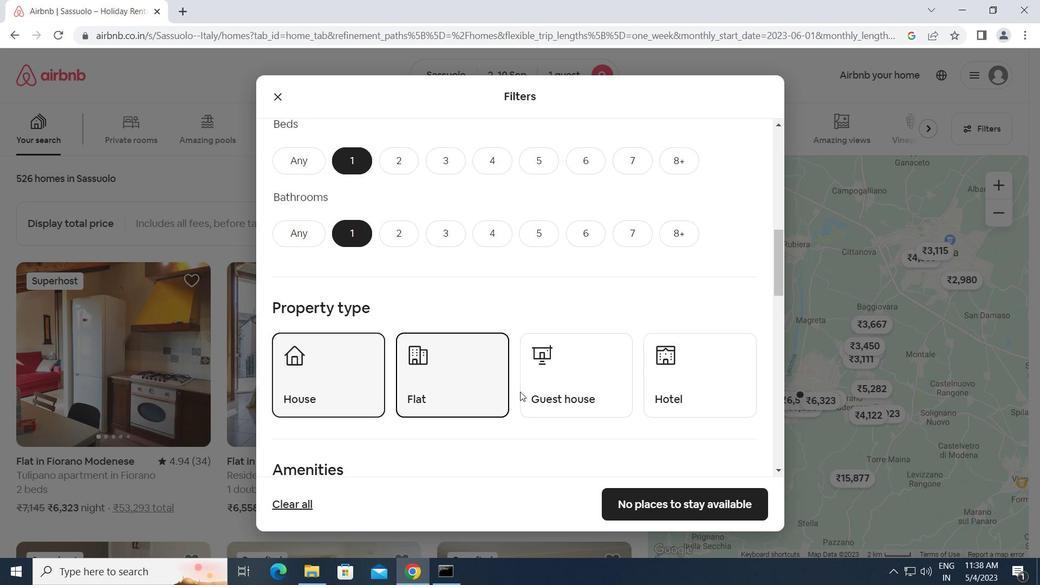 
Action: Mouse pressed left at (559, 376)
Screenshot: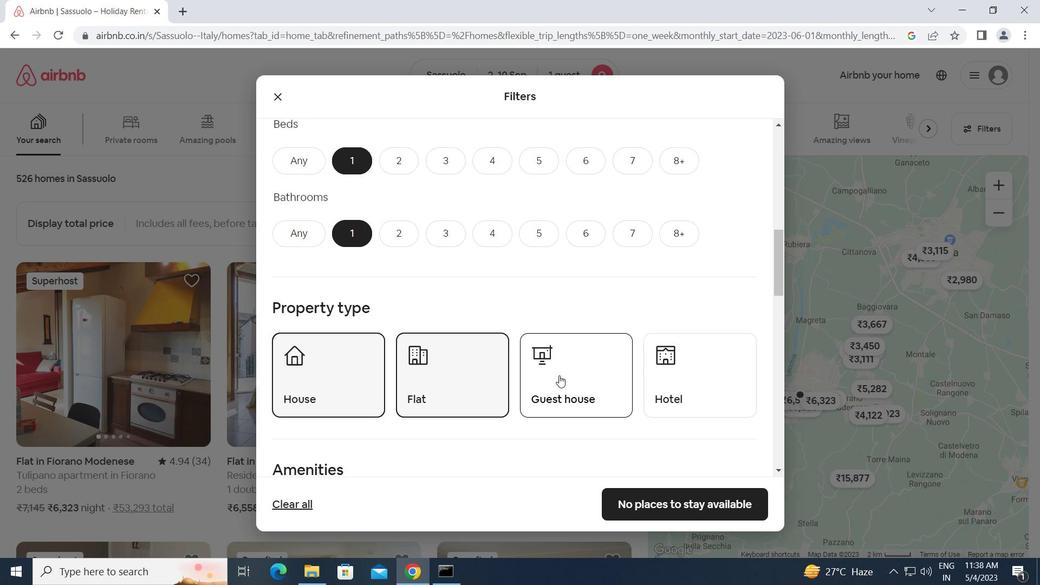 
Action: Mouse moved to (707, 388)
Screenshot: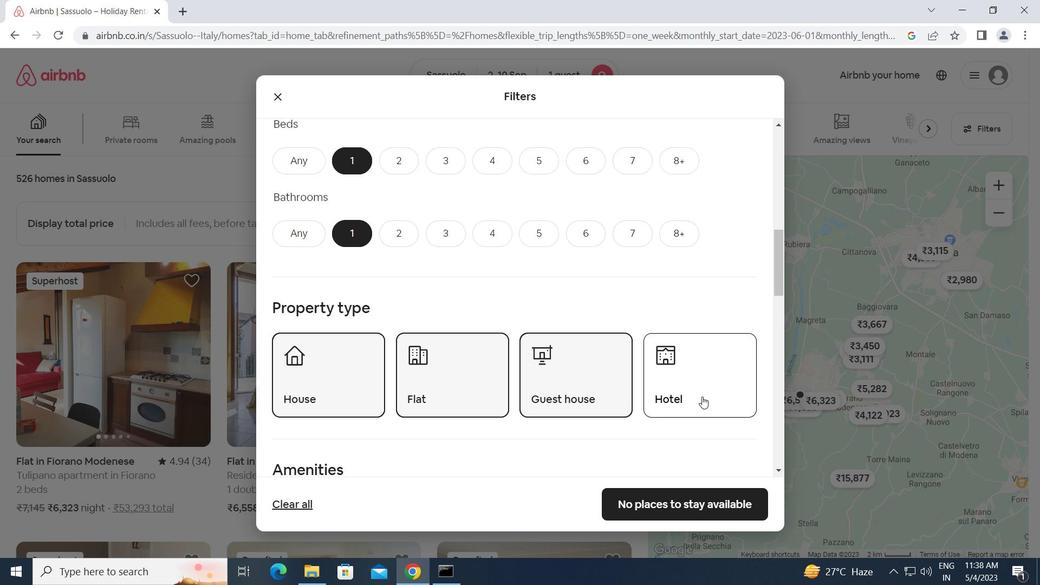 
Action: Mouse pressed left at (707, 388)
Screenshot: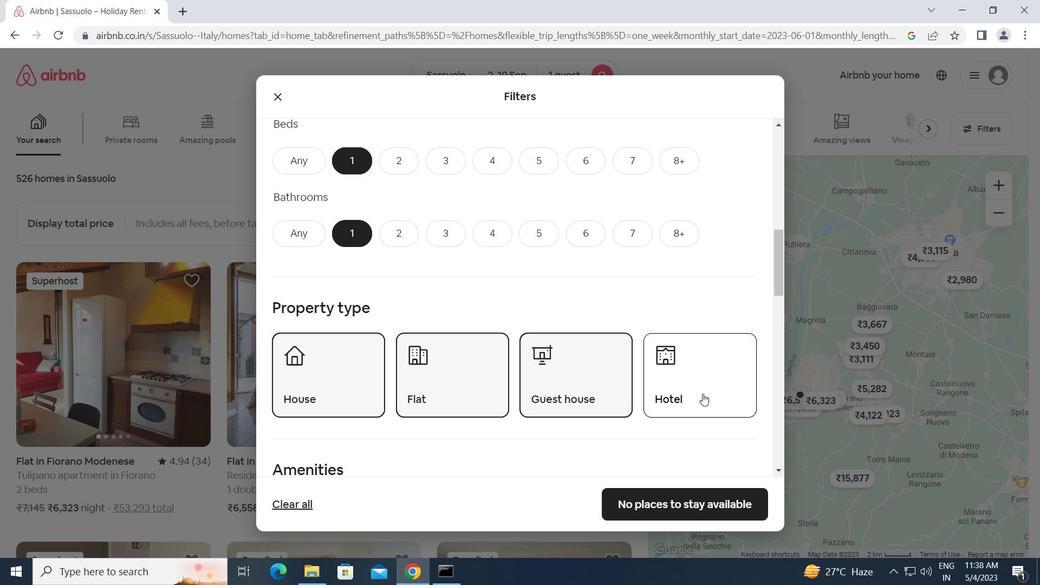 
Action: Mouse moved to (495, 435)
Screenshot: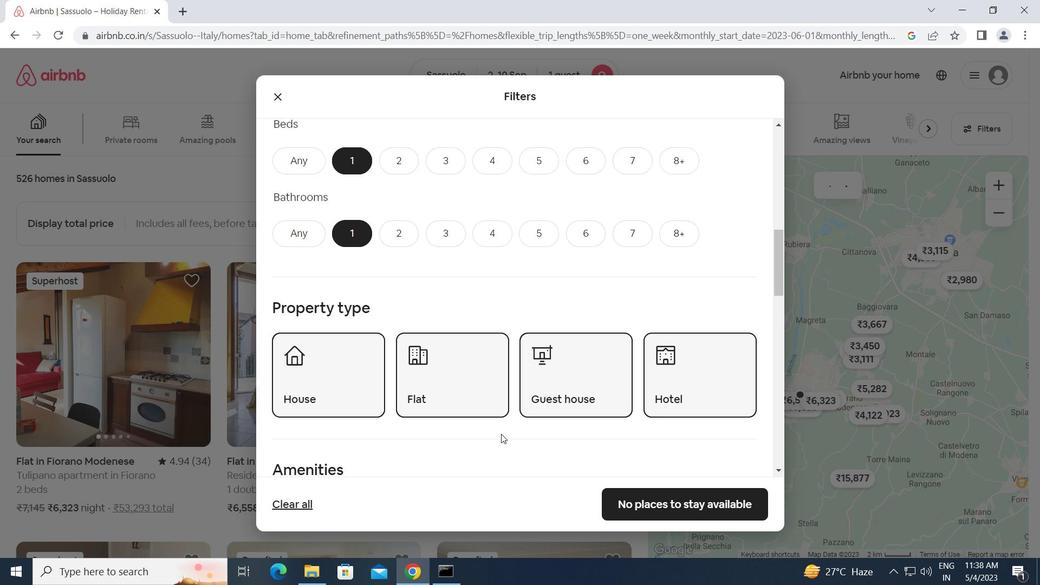 
Action: Mouse scrolled (495, 435) with delta (0, 0)
Screenshot: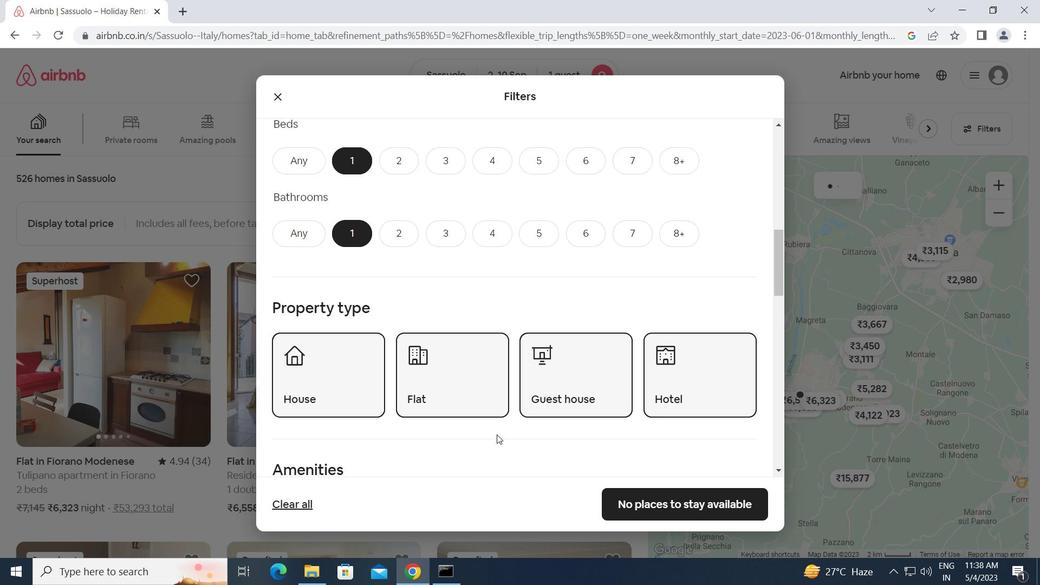 
Action: Mouse scrolled (495, 435) with delta (0, 0)
Screenshot: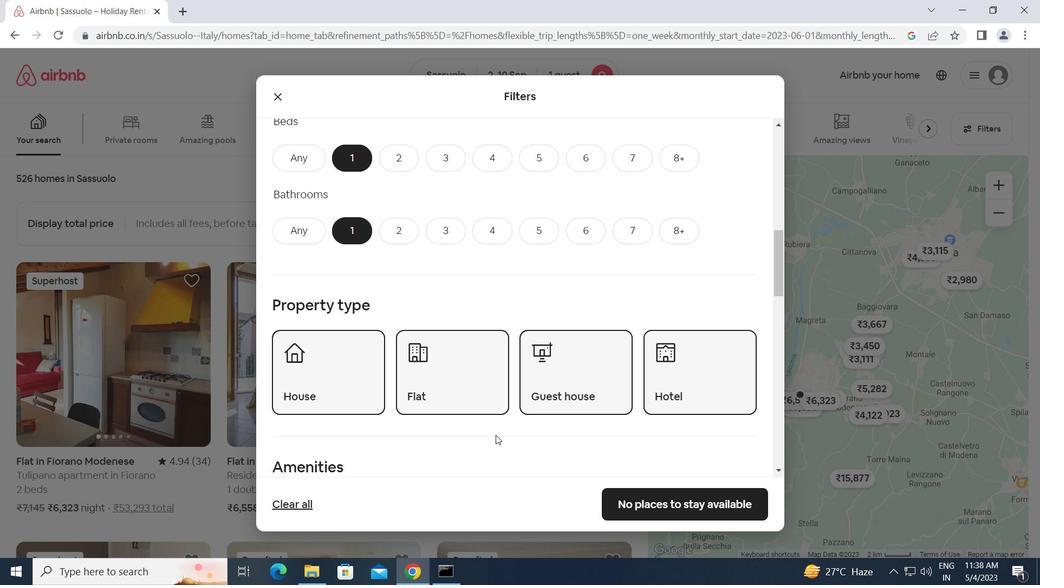 
Action: Mouse moved to (495, 435)
Screenshot: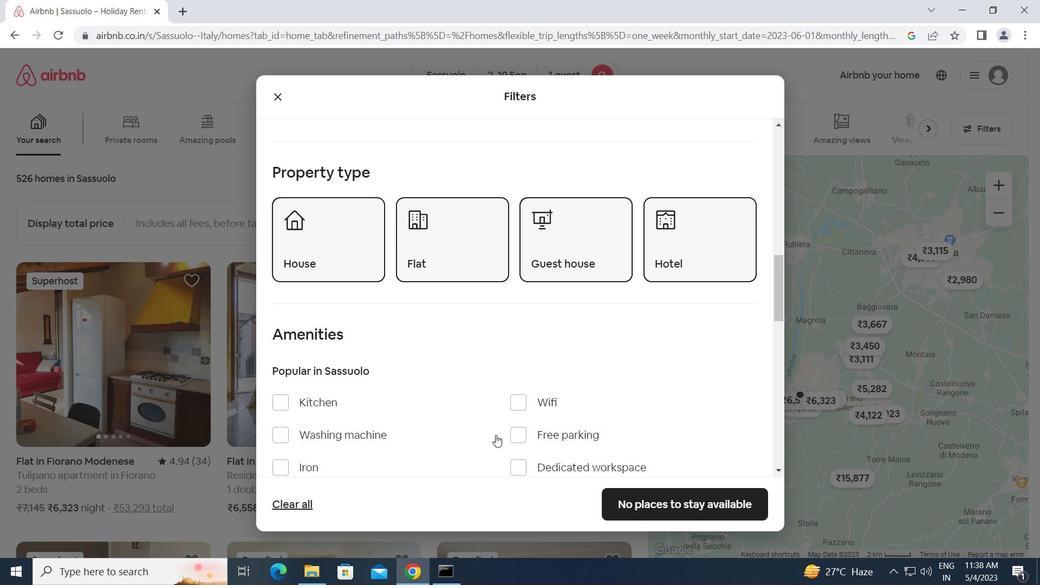 
Action: Mouse scrolled (495, 435) with delta (0, 0)
Screenshot: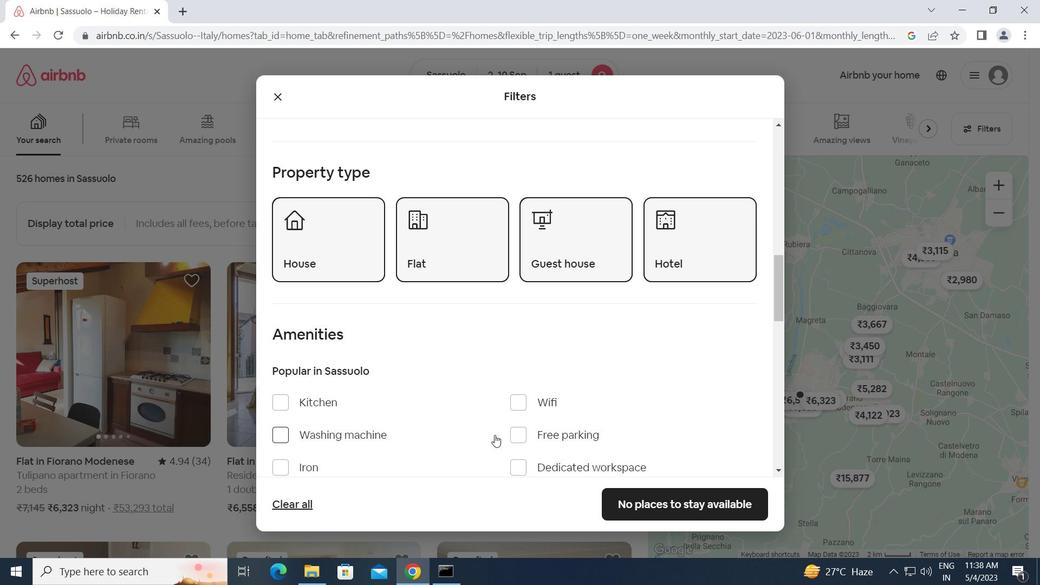 
Action: Mouse moved to (494, 434)
Screenshot: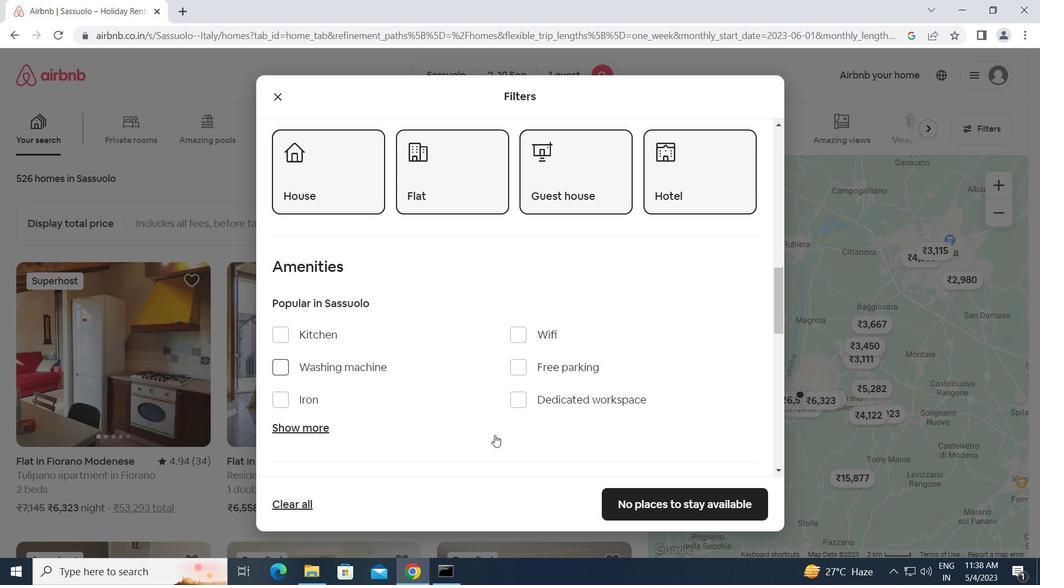 
Action: Mouse scrolled (494, 433) with delta (0, 0)
Screenshot: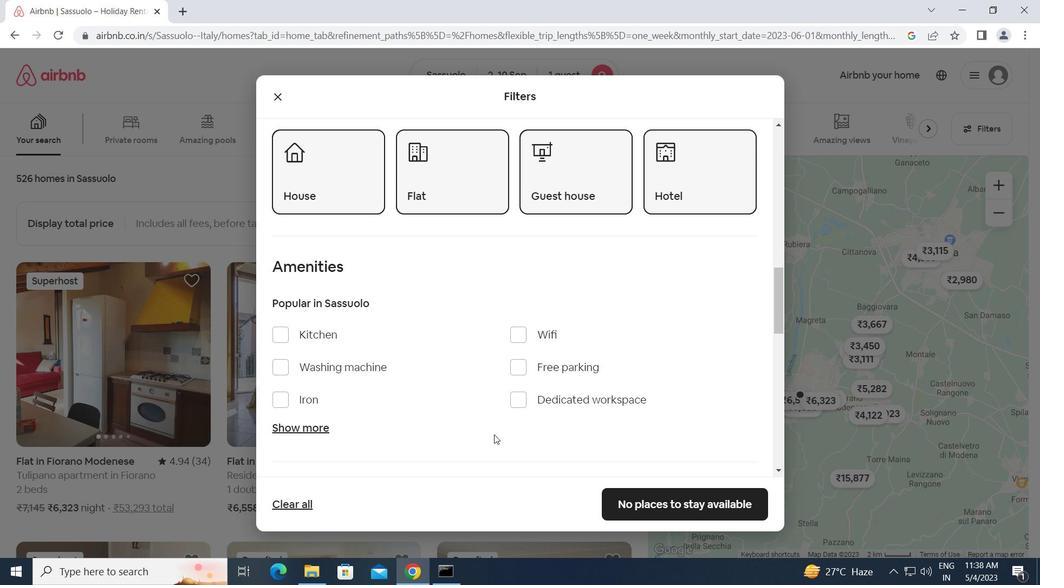 
Action: Mouse scrolled (494, 433) with delta (0, 0)
Screenshot: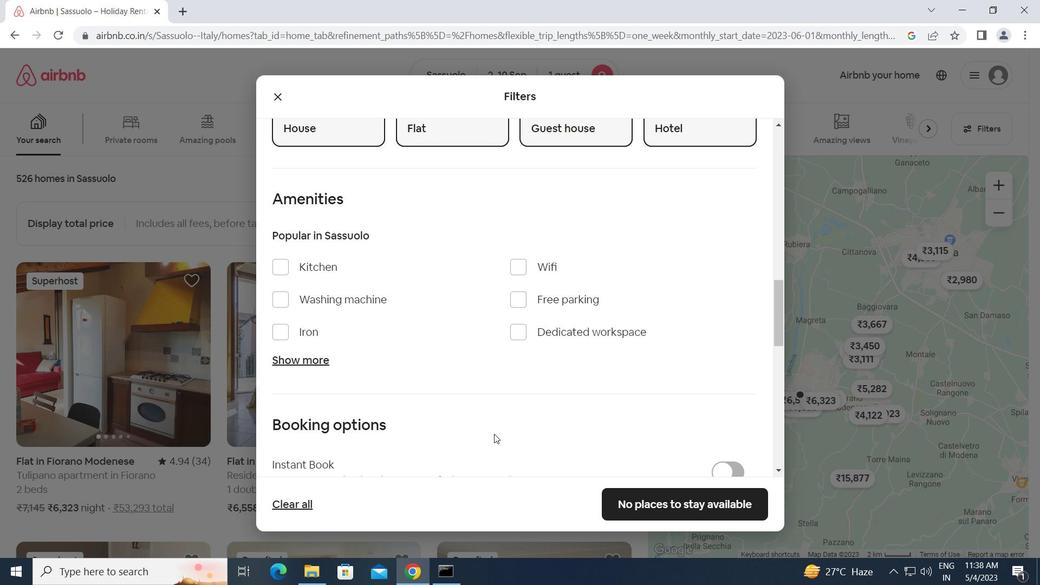 
Action: Mouse scrolled (494, 433) with delta (0, 0)
Screenshot: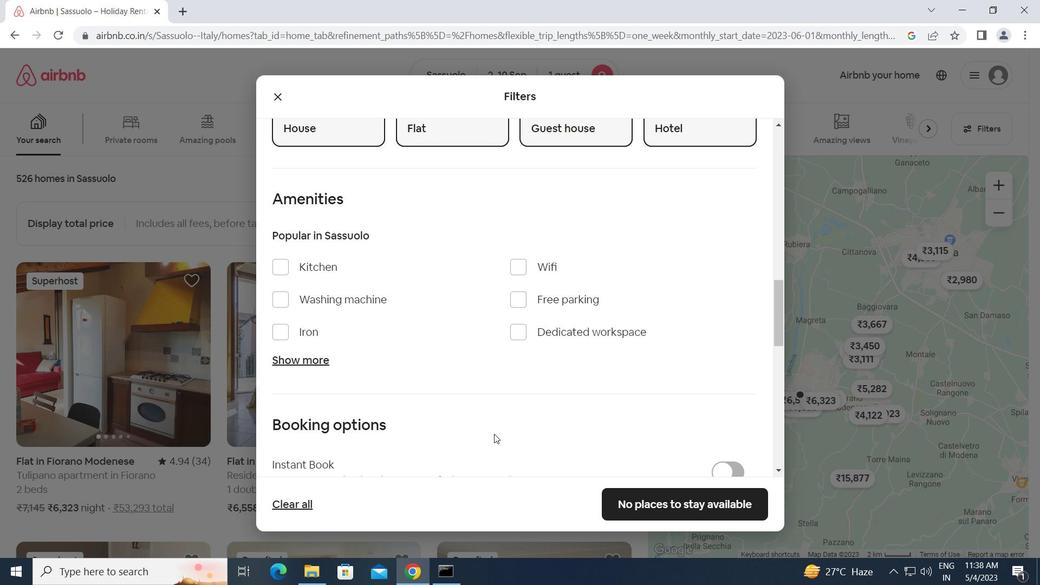 
Action: Mouse moved to (721, 382)
Screenshot: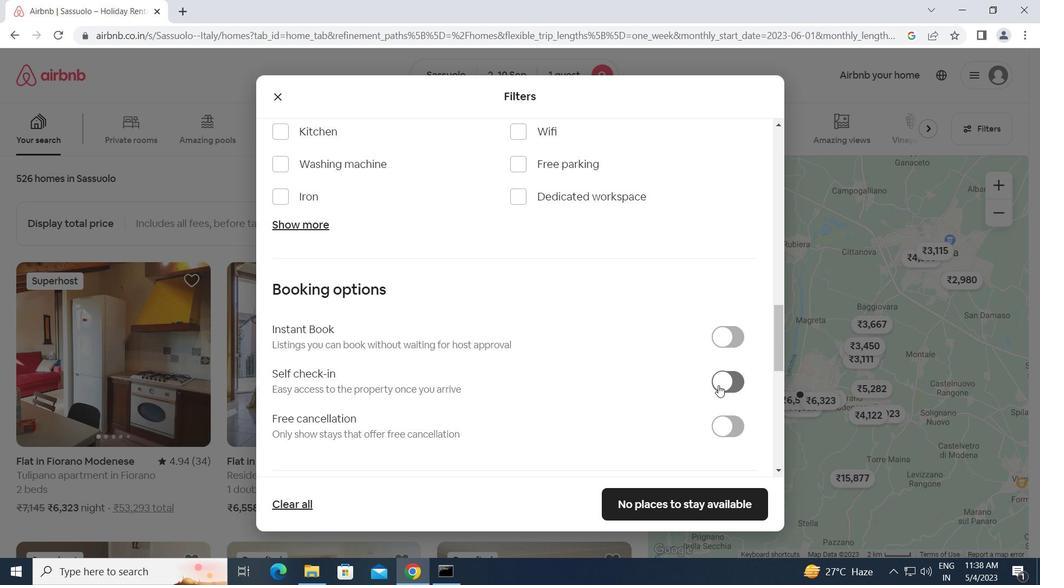 
Action: Mouse pressed left at (721, 382)
Screenshot: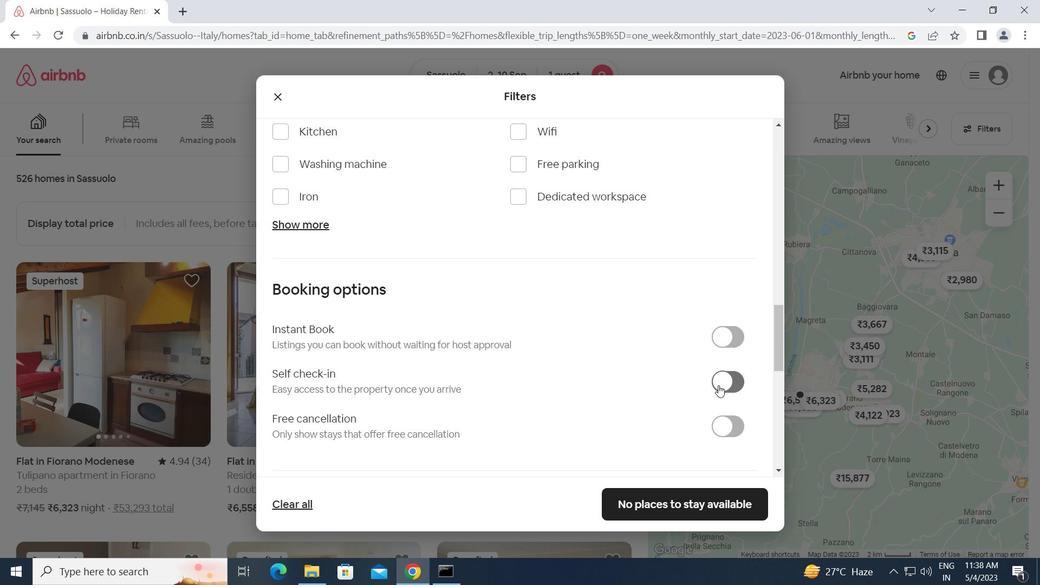 
Action: Mouse moved to (604, 417)
Screenshot: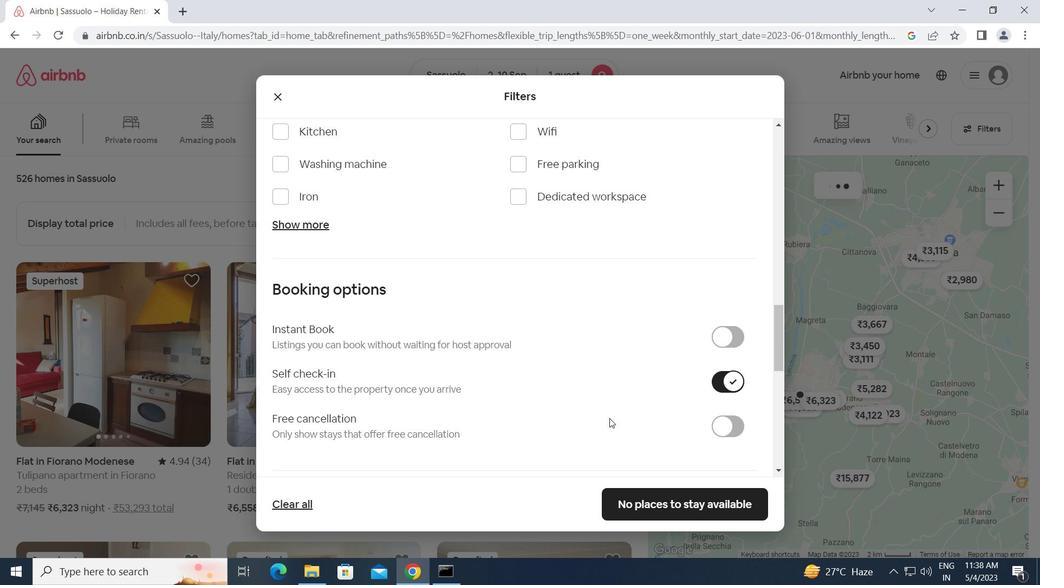 
Action: Mouse scrolled (604, 416) with delta (0, 0)
Screenshot: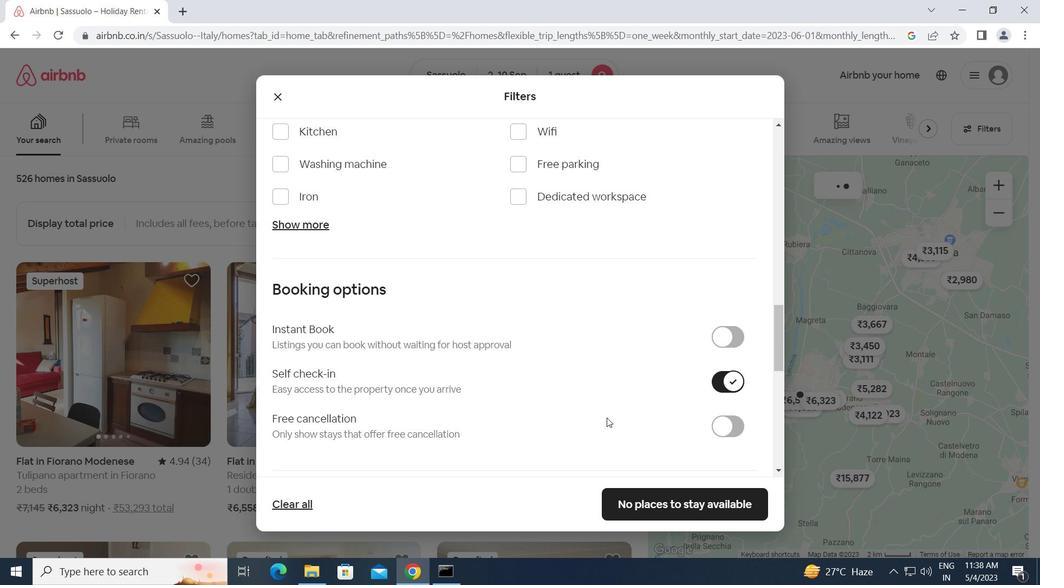 
Action: Mouse moved to (602, 416)
Screenshot: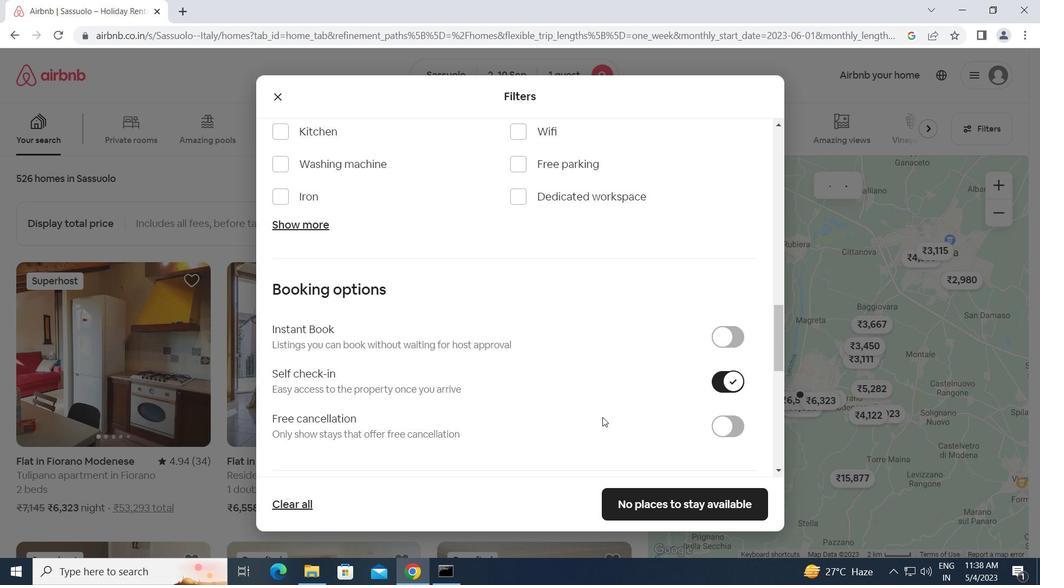 
Action: Mouse scrolled (602, 416) with delta (0, 0)
Screenshot: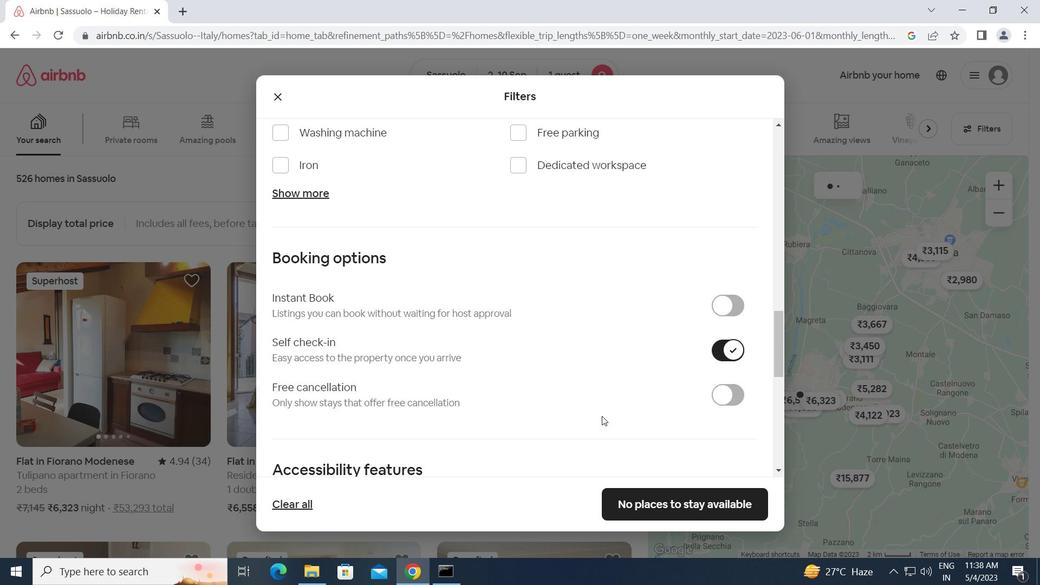 
Action: Mouse moved to (597, 415)
Screenshot: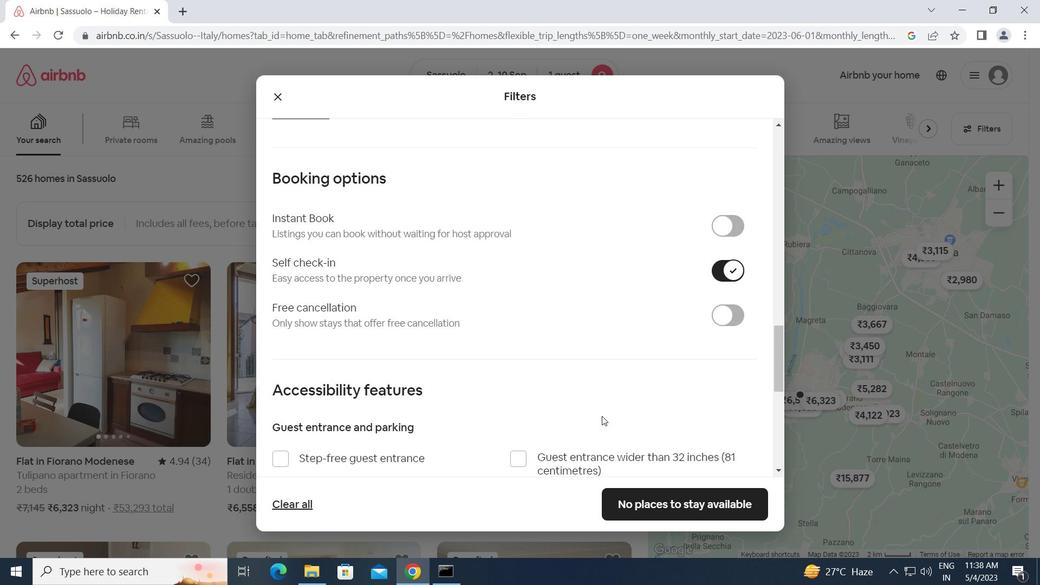 
Action: Mouse scrolled (597, 415) with delta (0, 0)
Screenshot: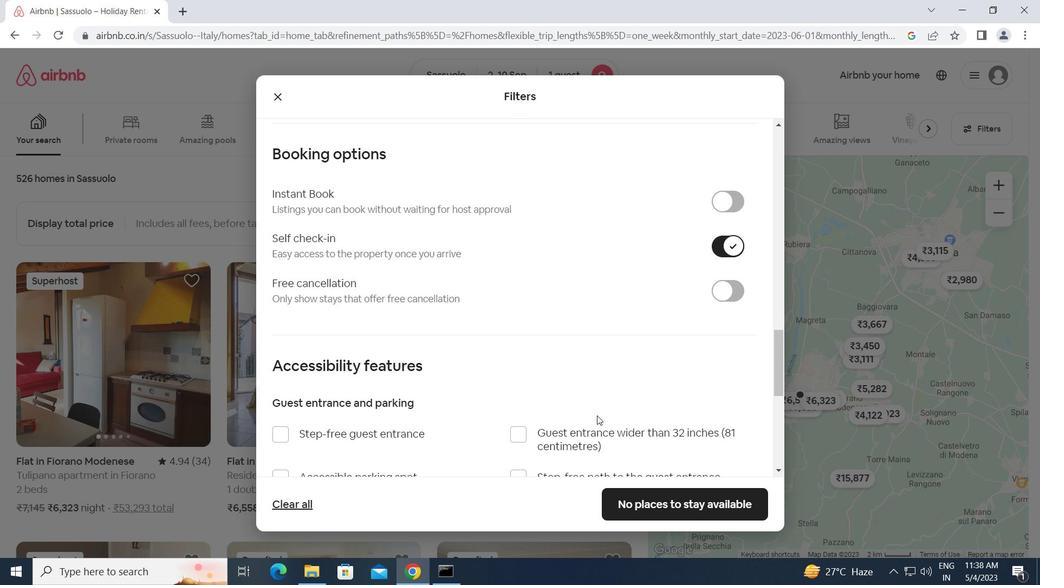 
Action: Mouse scrolled (597, 415) with delta (0, 0)
Screenshot: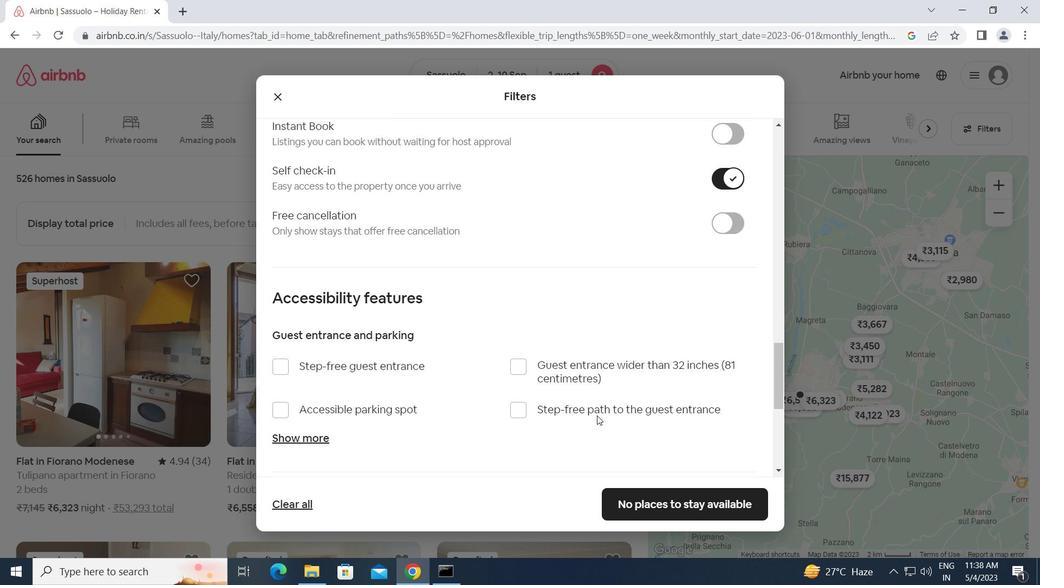 
Action: Mouse scrolled (597, 415) with delta (0, 0)
Screenshot: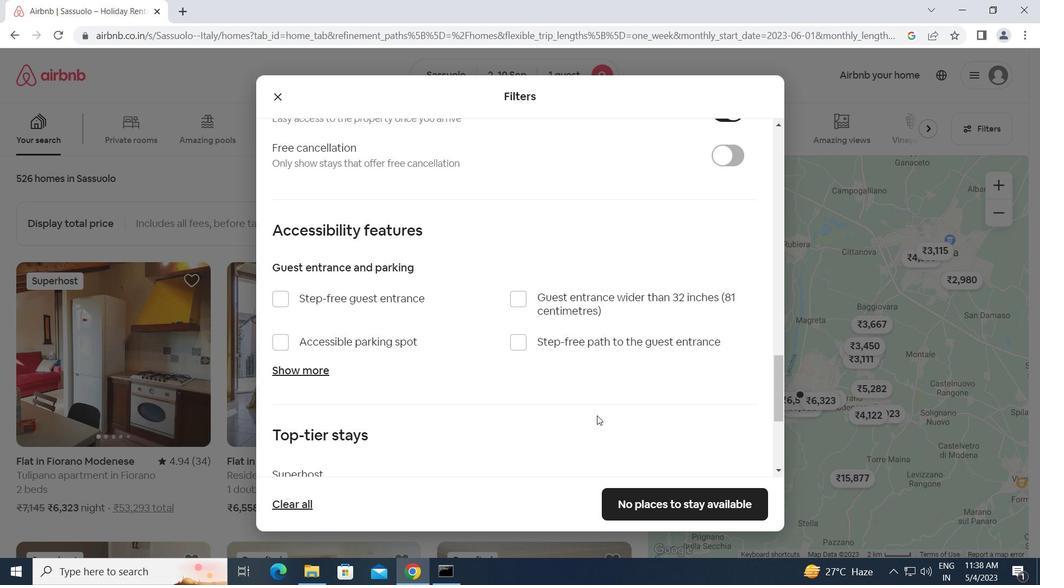 
Action: Mouse scrolled (597, 415) with delta (0, 0)
Screenshot: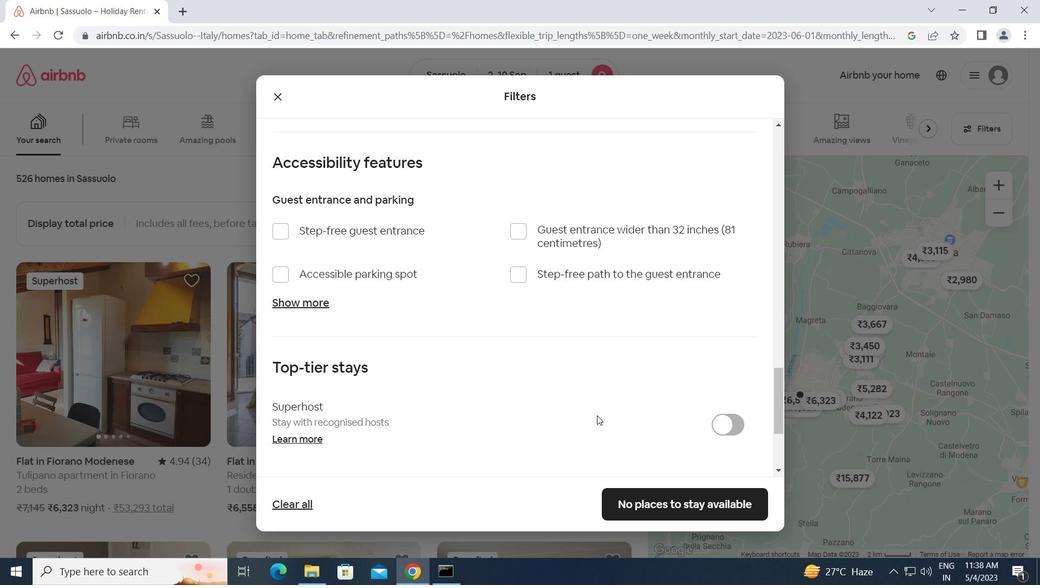 
Action: Mouse moved to (596, 415)
Screenshot: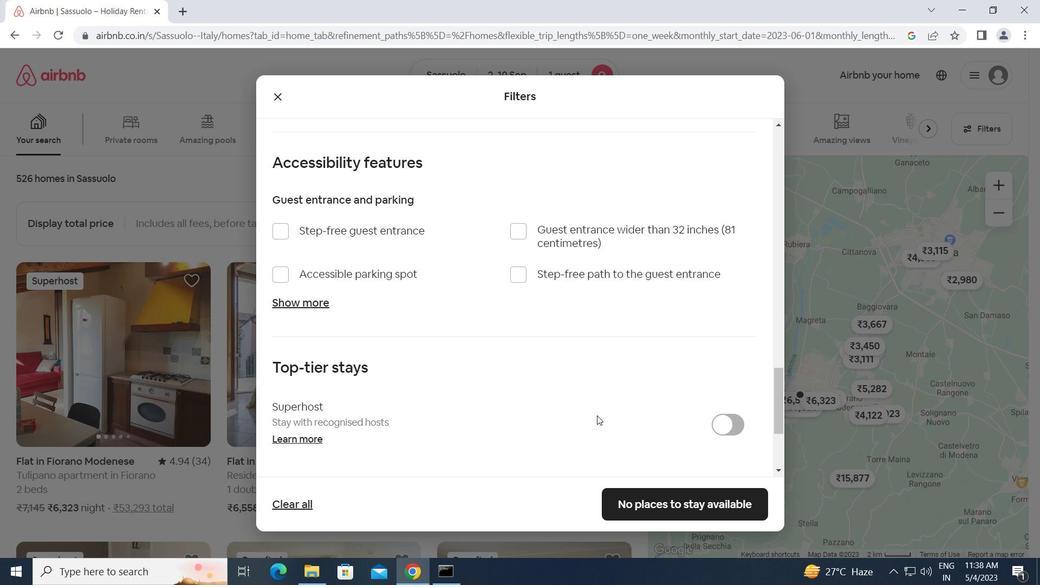 
Action: Mouse scrolled (596, 415) with delta (0, 0)
Screenshot: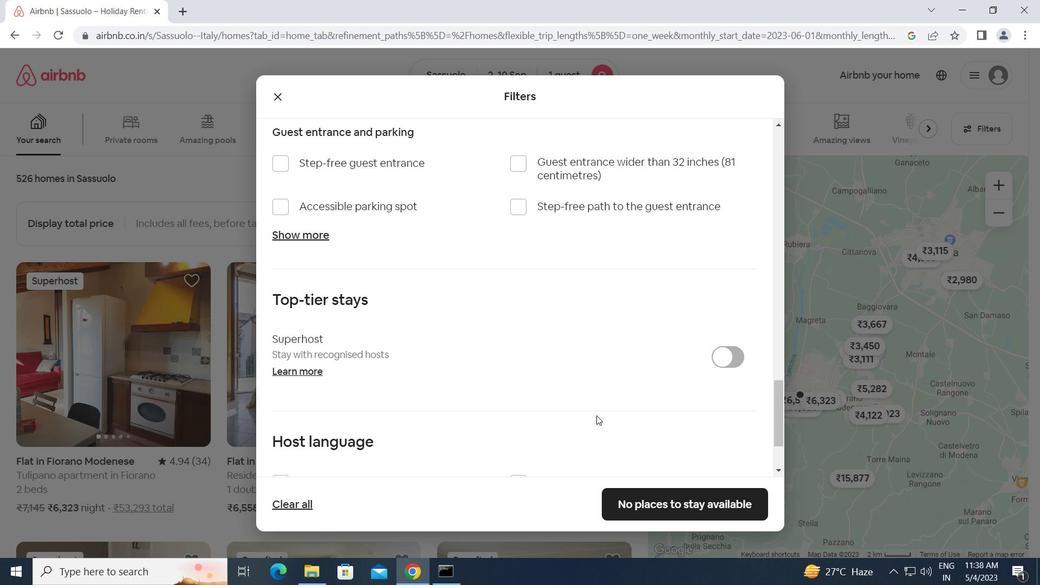 
Action: Mouse scrolled (596, 415) with delta (0, 0)
Screenshot: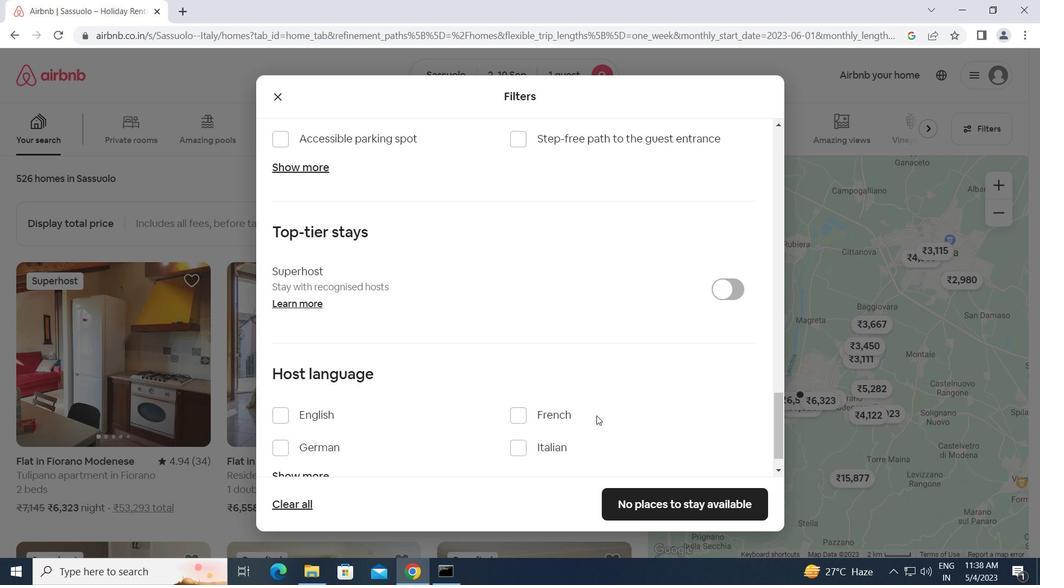 
Action: Mouse moved to (272, 379)
Screenshot: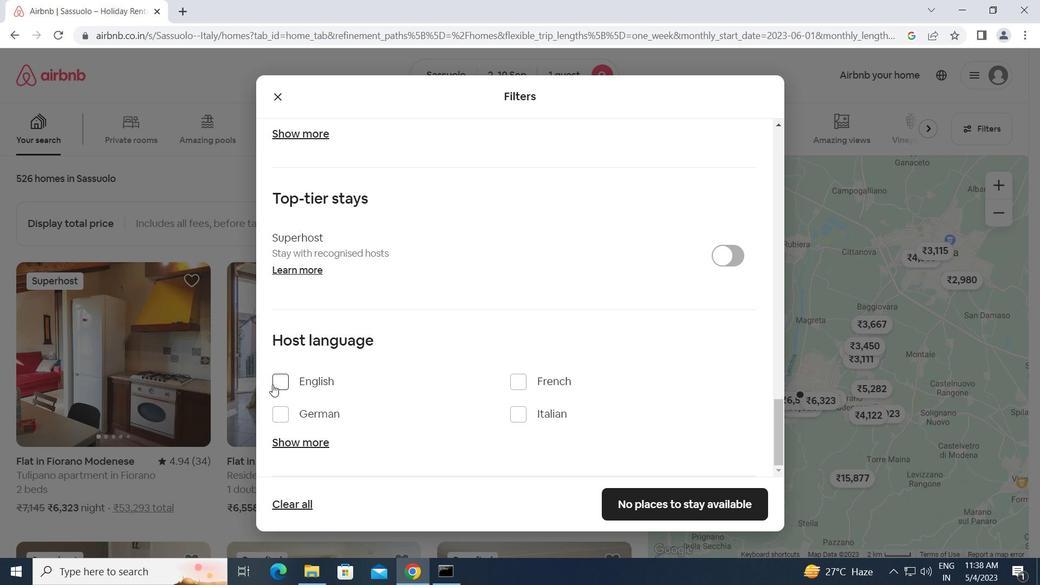 
Action: Mouse pressed left at (272, 379)
Screenshot: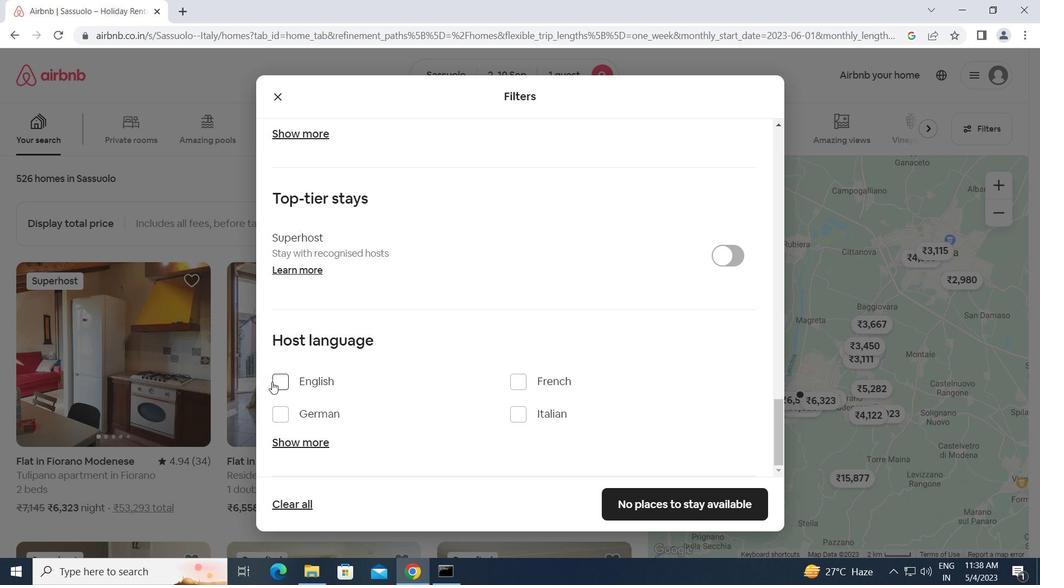 
Action: Mouse moved to (657, 501)
Screenshot: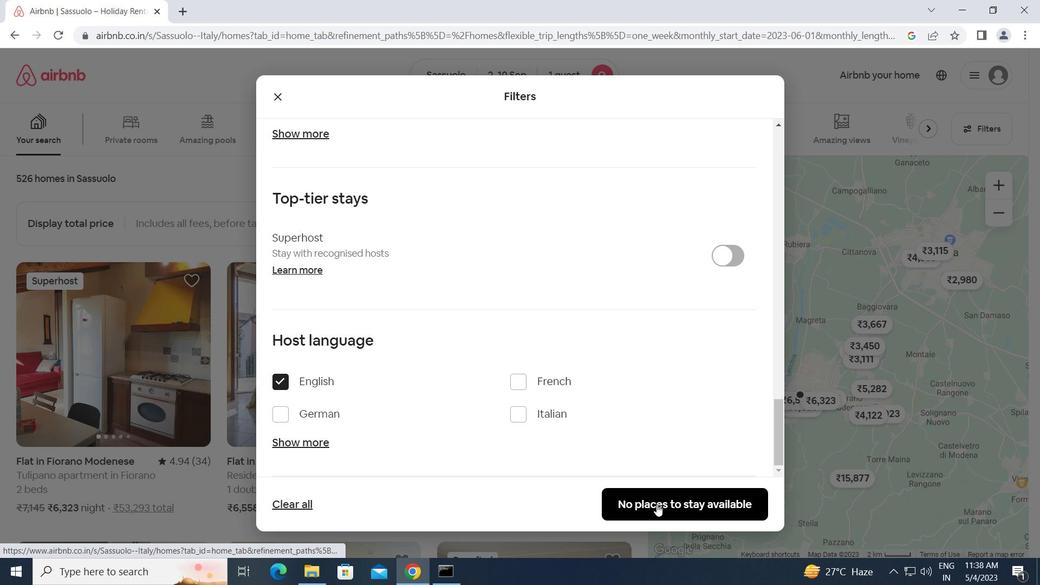 
Action: Mouse pressed left at (657, 501)
Screenshot: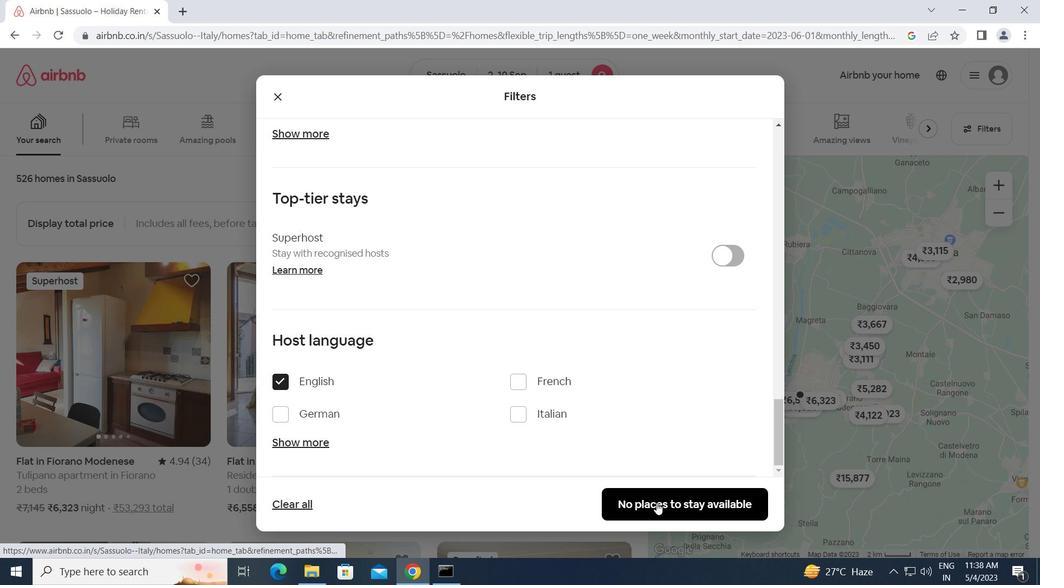 
Action: Mouse moved to (657, 500)
Screenshot: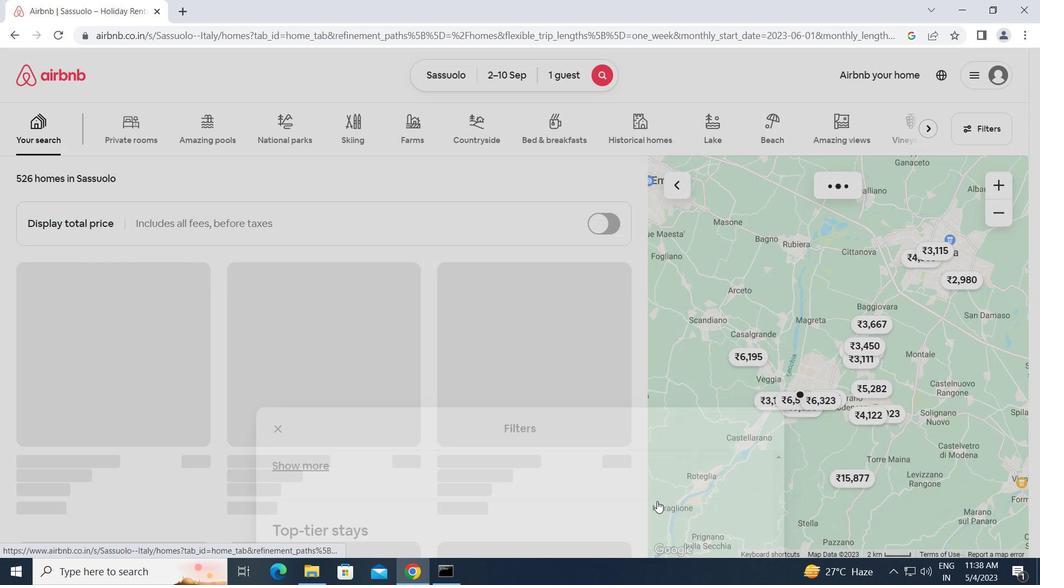 
